 Task: Create a due date automation trigger when advanced on, 2 days after a card is due add basic not assigned to member @aryan at 11:00 AM.
Action: Mouse moved to (1042, 305)
Screenshot: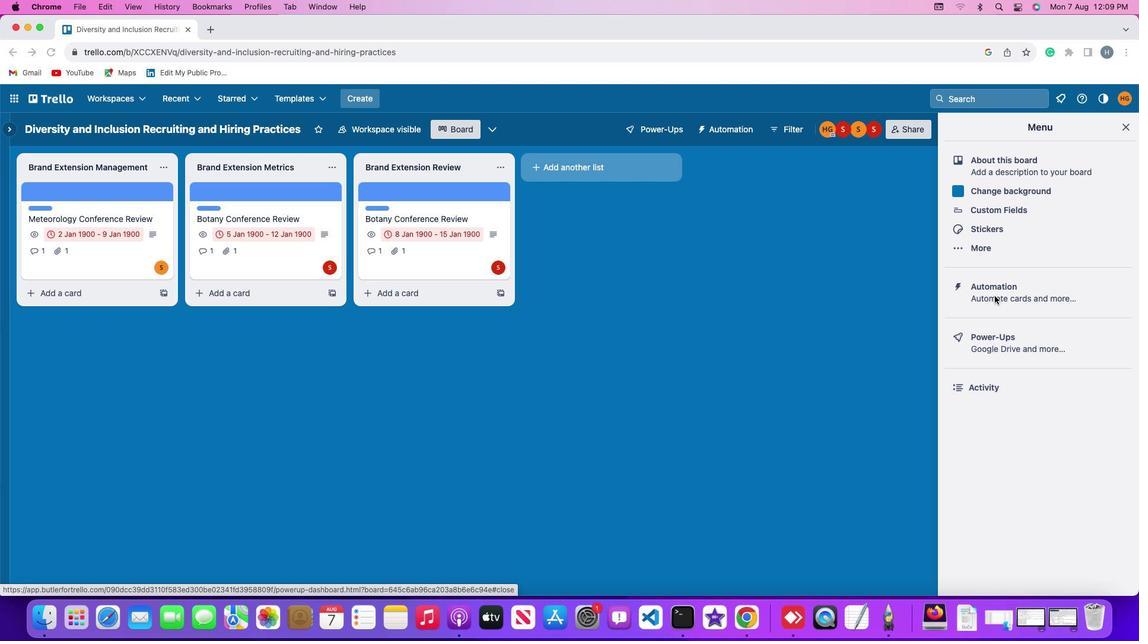 
Action: Mouse pressed left at (1042, 305)
Screenshot: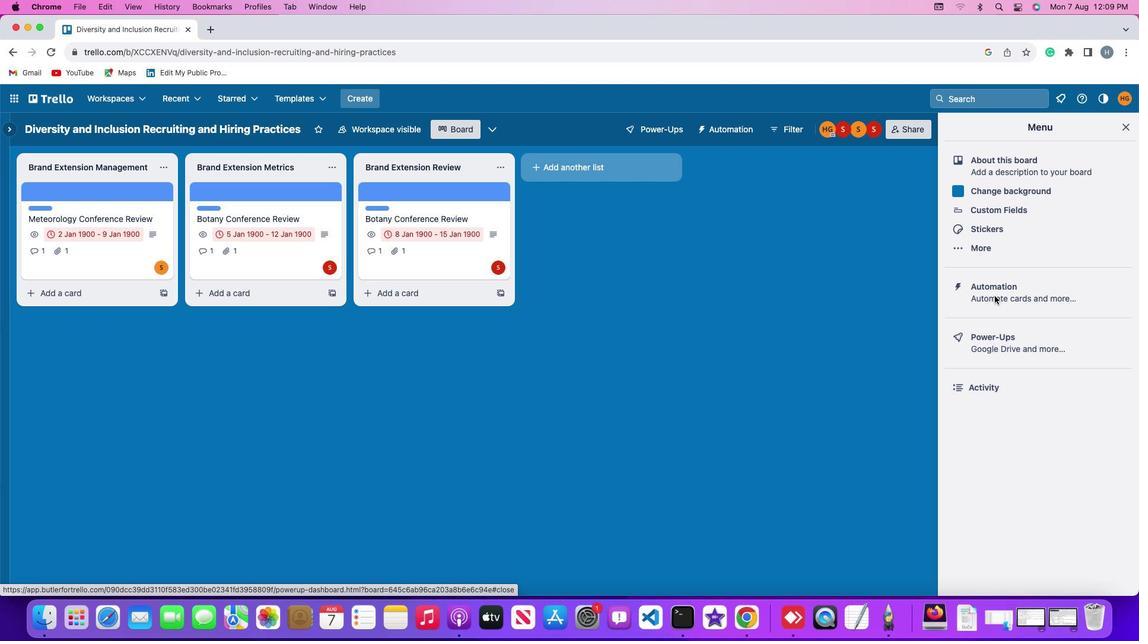
Action: Mouse pressed left at (1042, 305)
Screenshot: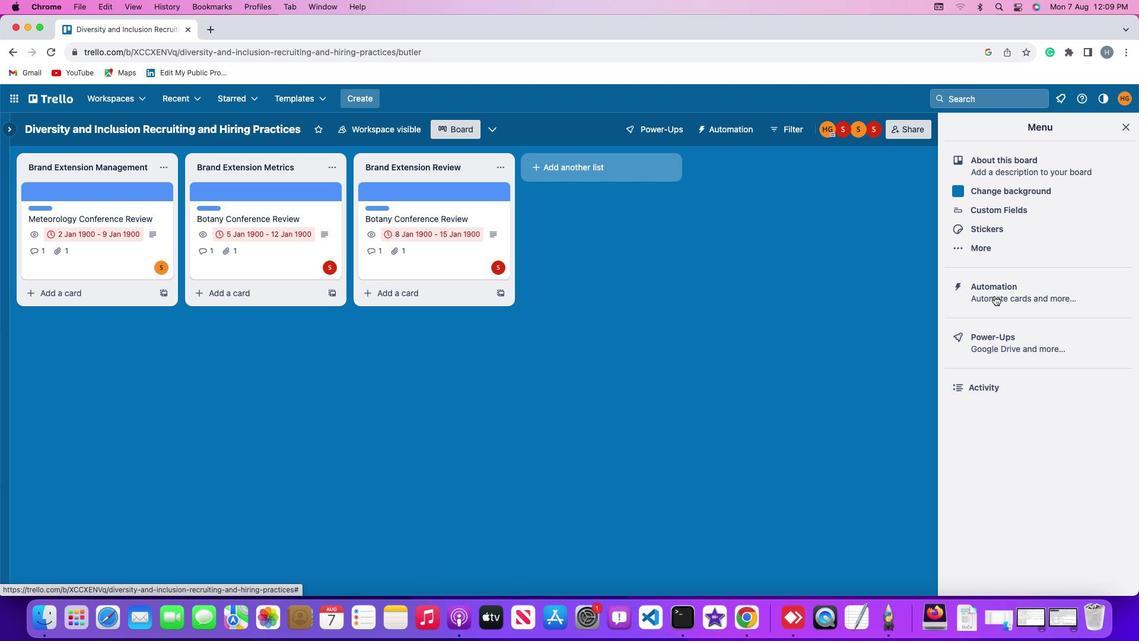 
Action: Mouse moved to (49, 291)
Screenshot: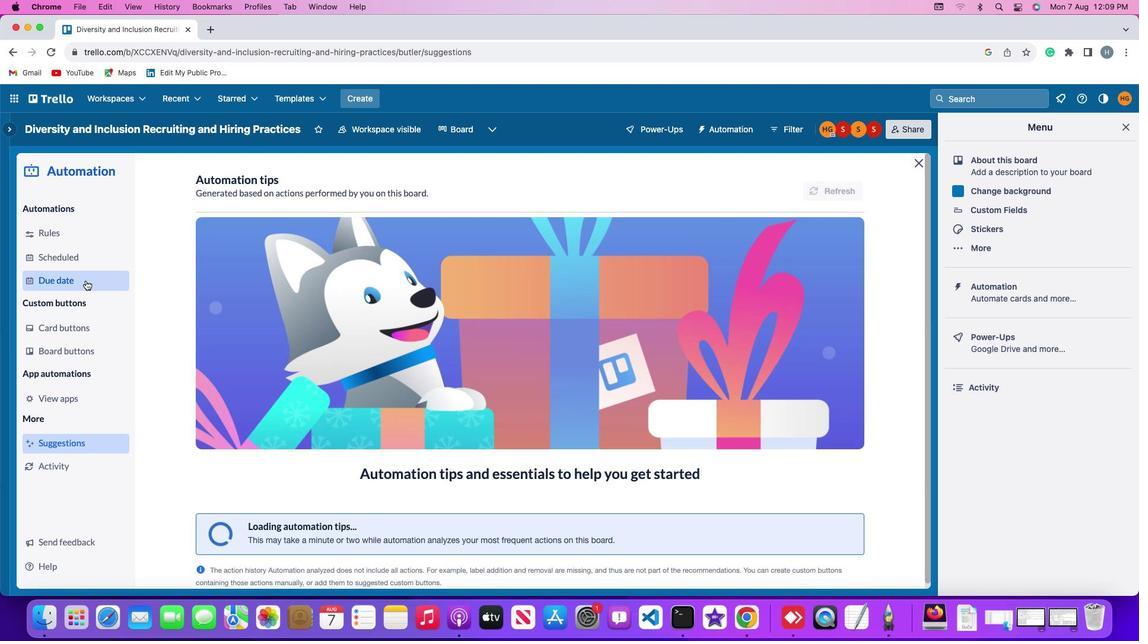 
Action: Mouse pressed left at (49, 291)
Screenshot: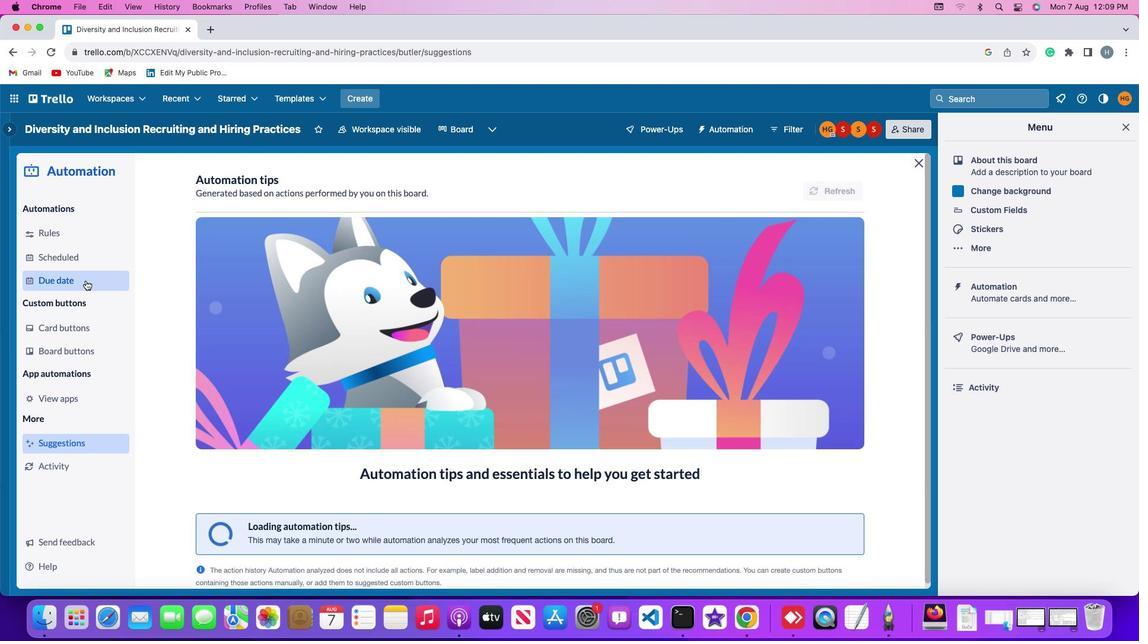 
Action: Mouse moved to (822, 197)
Screenshot: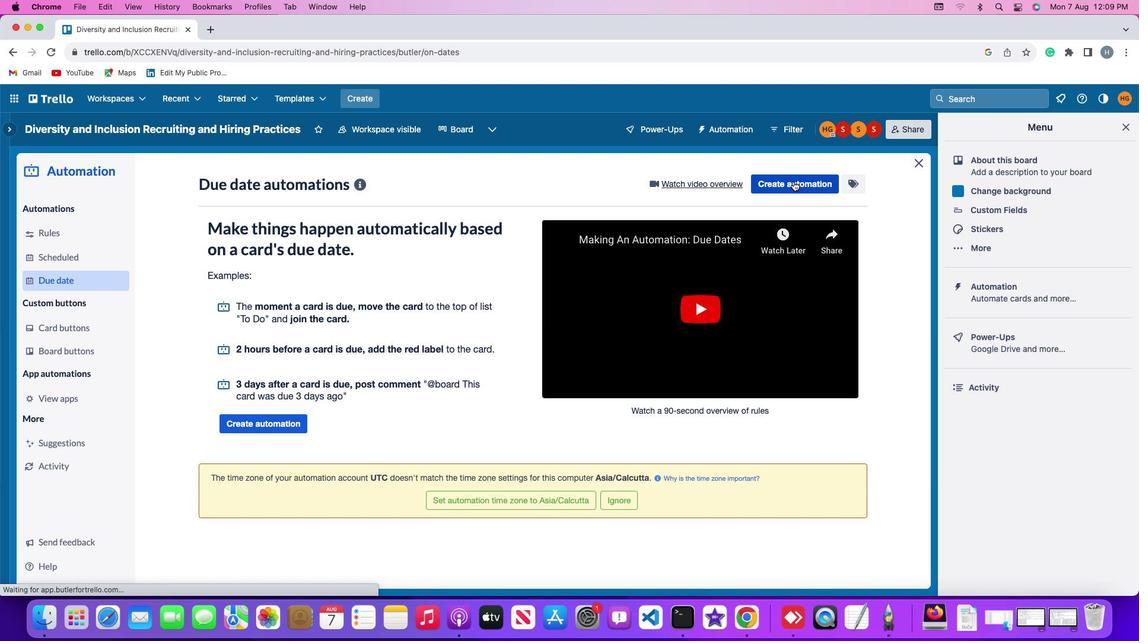 
Action: Mouse pressed left at (822, 197)
Screenshot: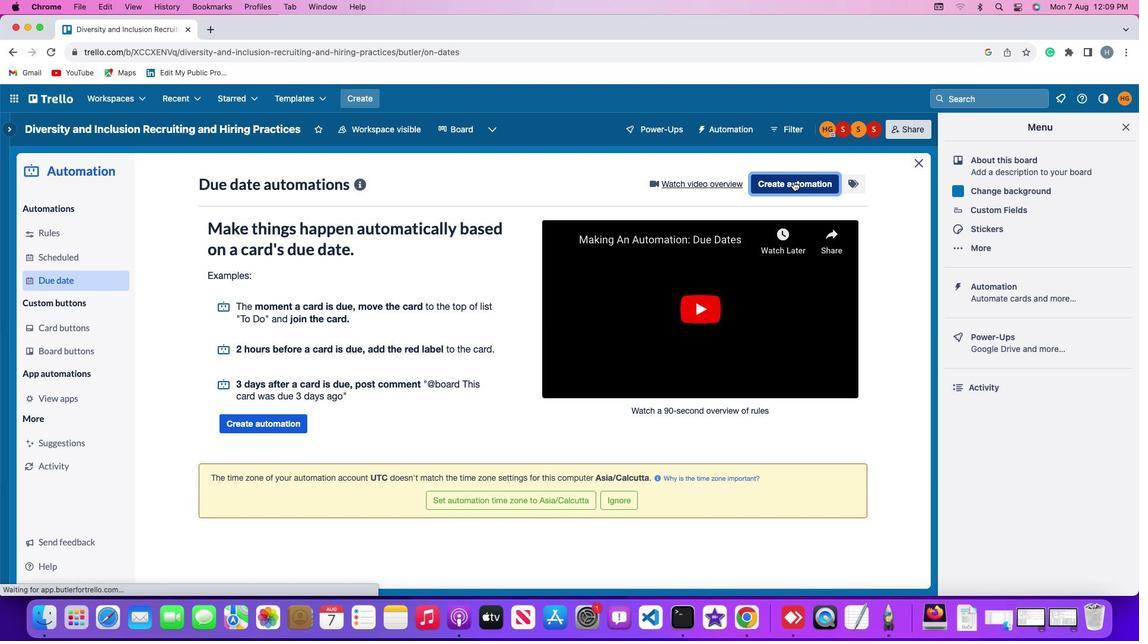 
Action: Mouse moved to (538, 306)
Screenshot: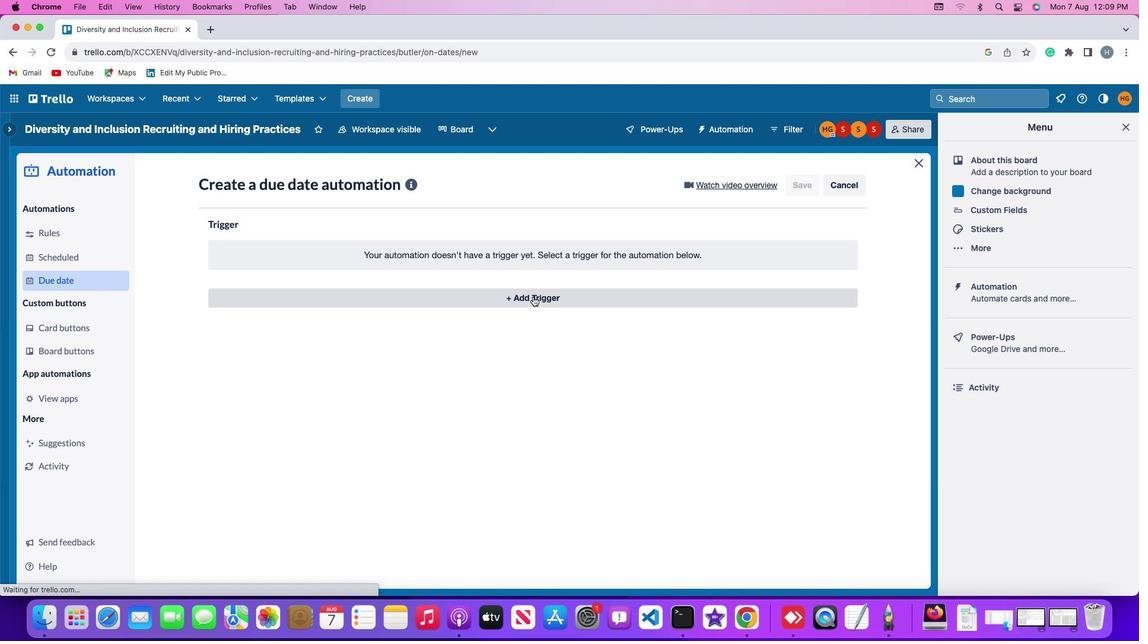 
Action: Mouse pressed left at (538, 306)
Screenshot: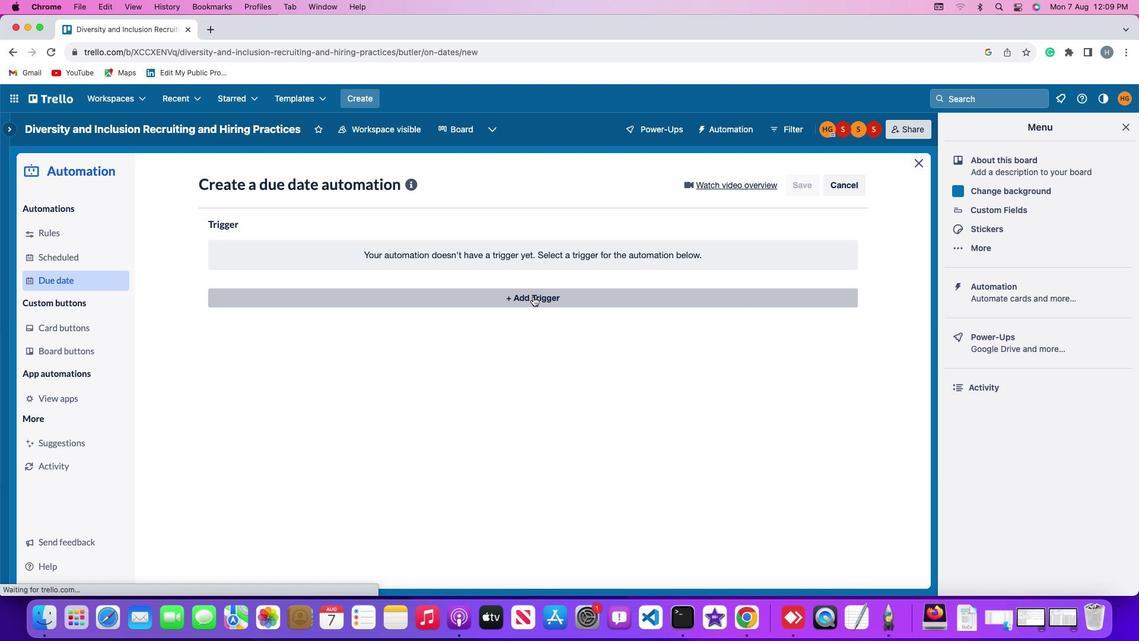
Action: Mouse moved to (207, 481)
Screenshot: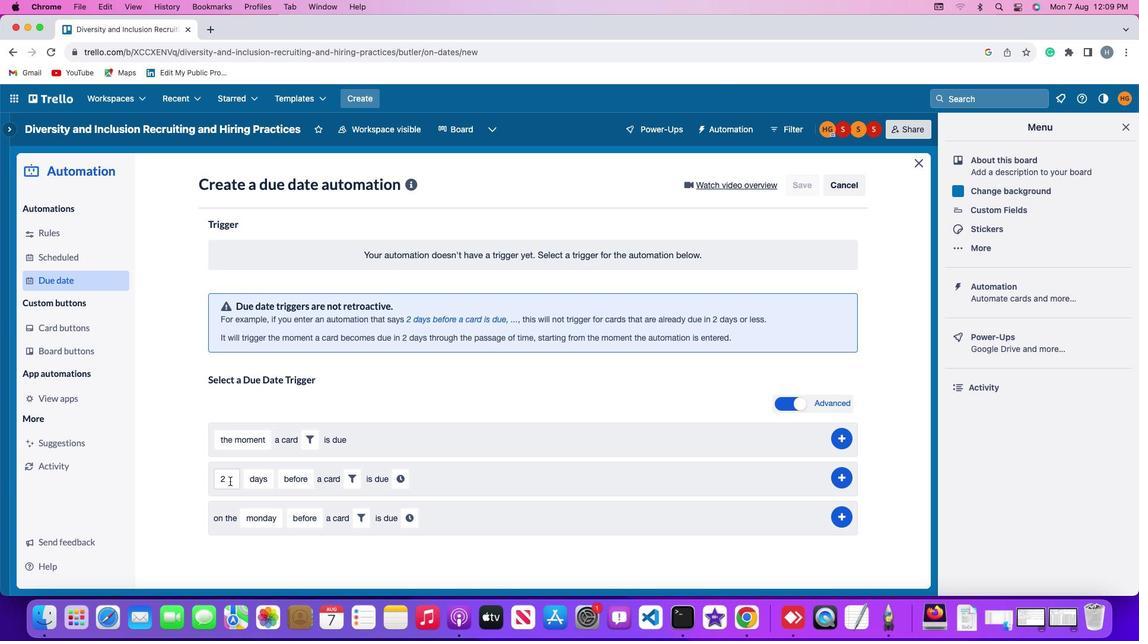 
Action: Mouse pressed left at (207, 481)
Screenshot: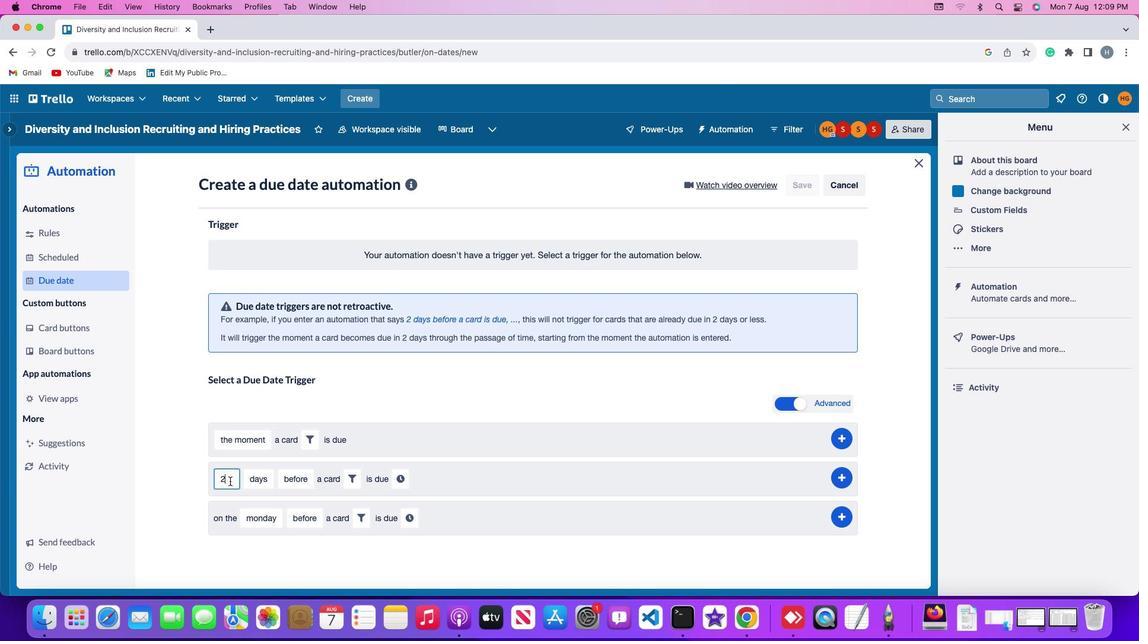 
Action: Key pressed Key.backspace'2'
Screenshot: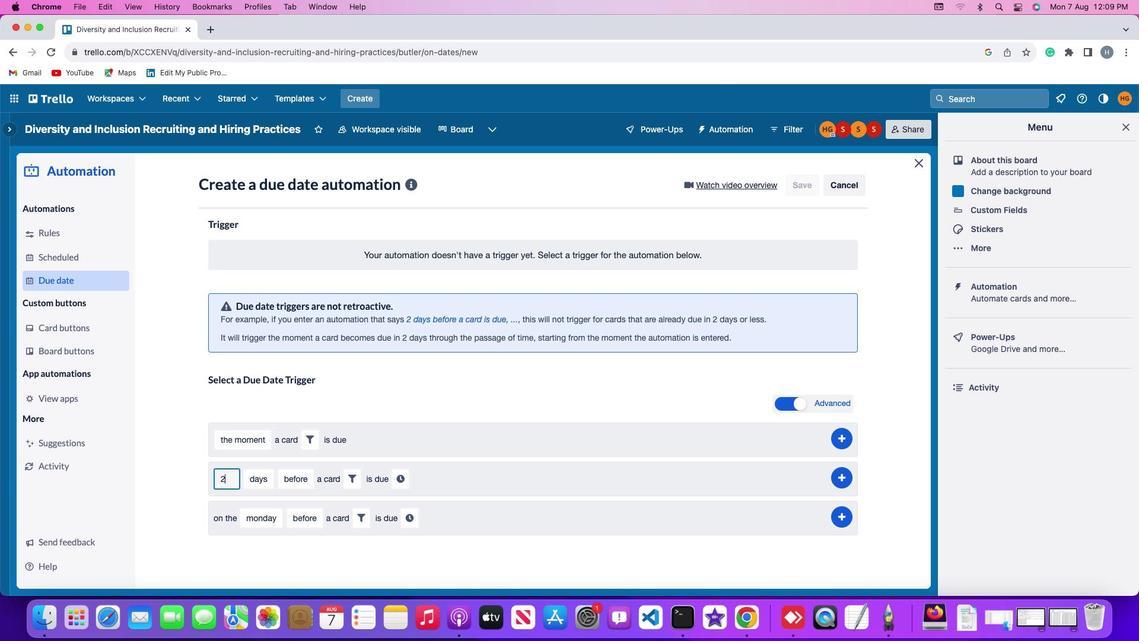 
Action: Mouse moved to (239, 482)
Screenshot: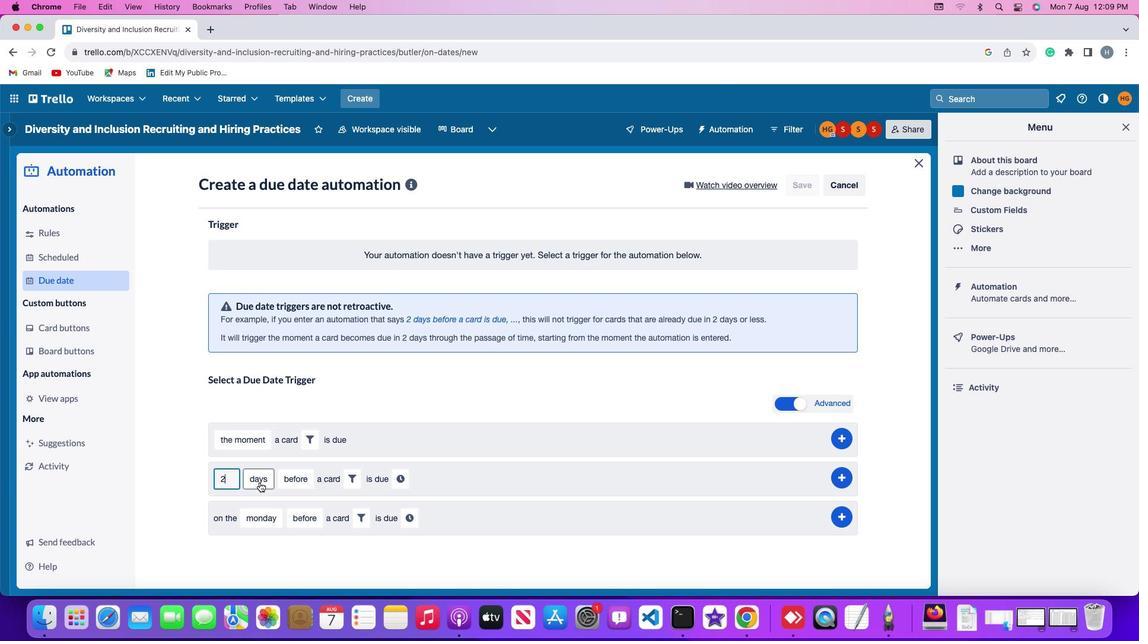 
Action: Mouse pressed left at (239, 482)
Screenshot: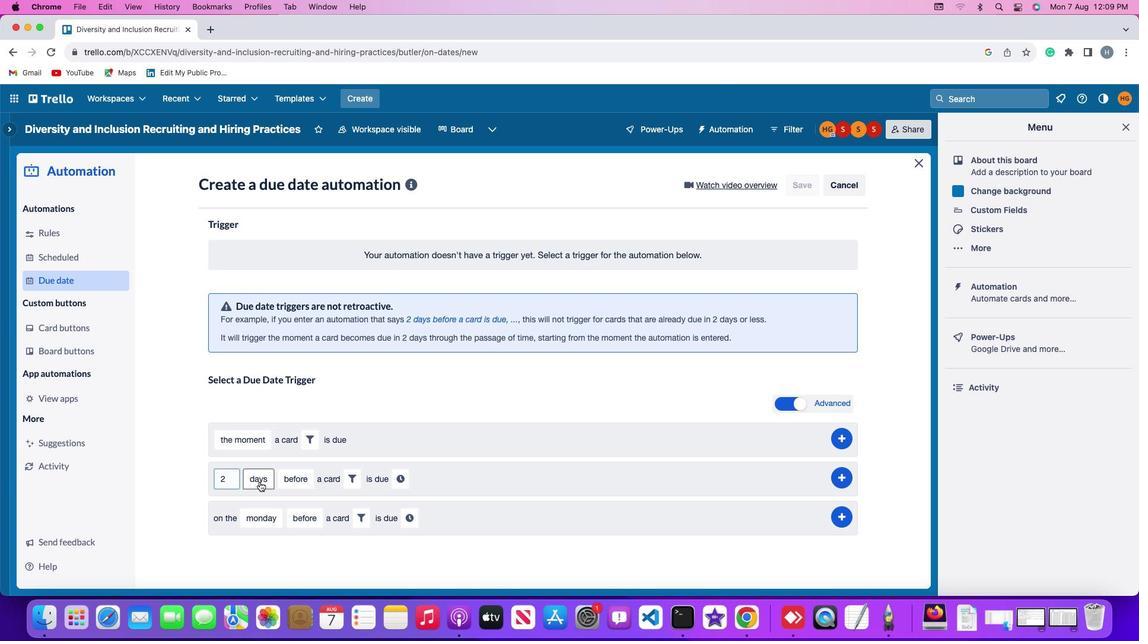 
Action: Mouse moved to (248, 497)
Screenshot: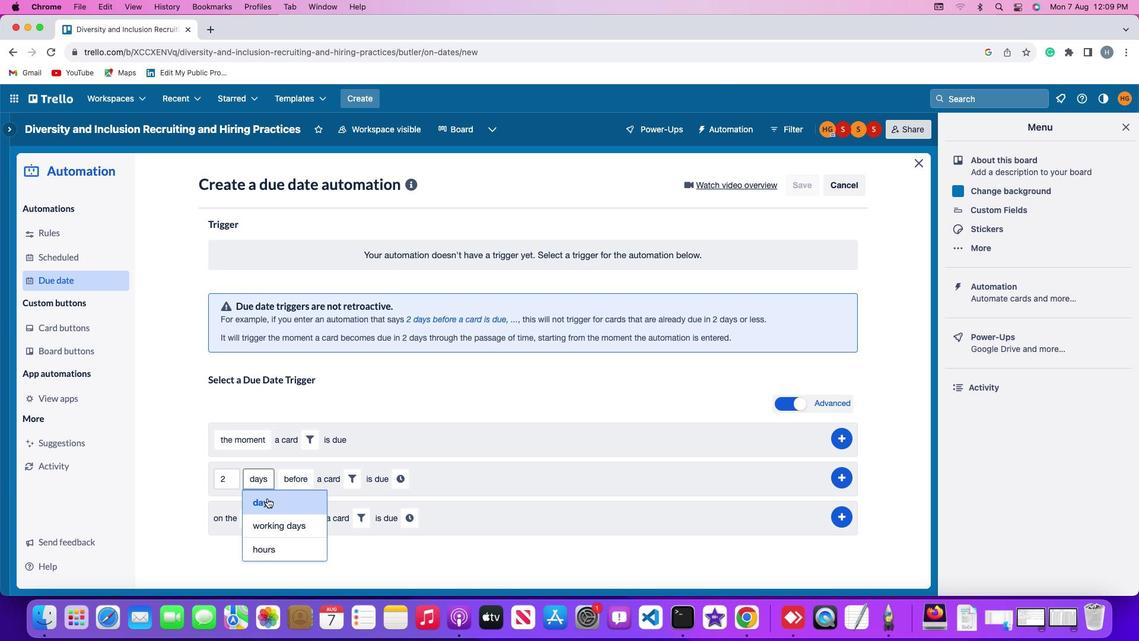 
Action: Mouse pressed left at (248, 497)
Screenshot: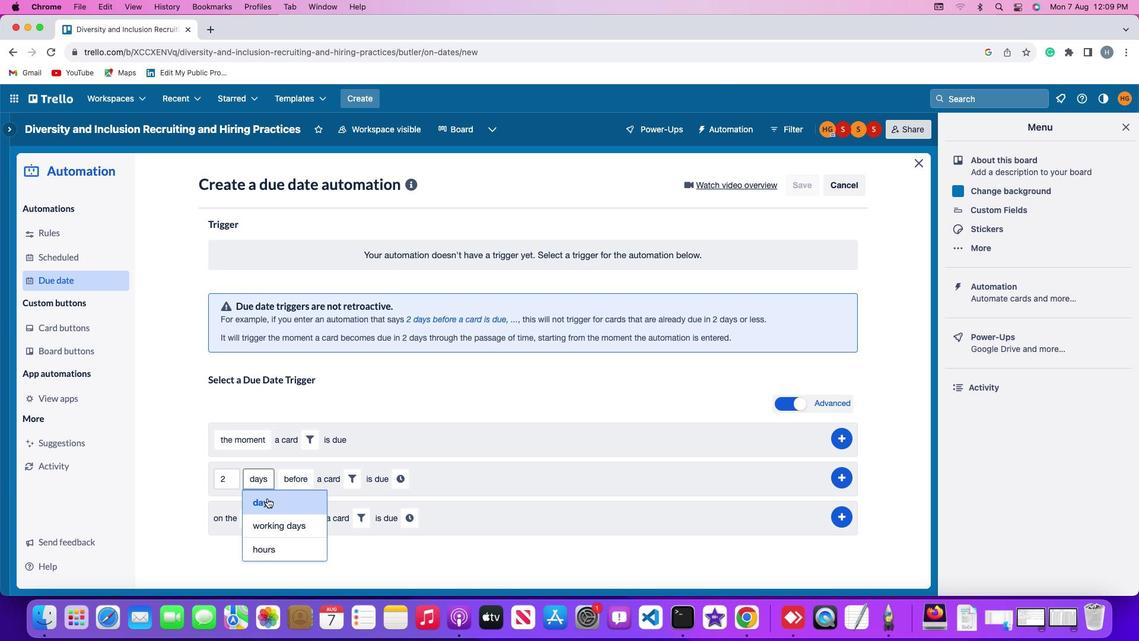 
Action: Mouse moved to (273, 481)
Screenshot: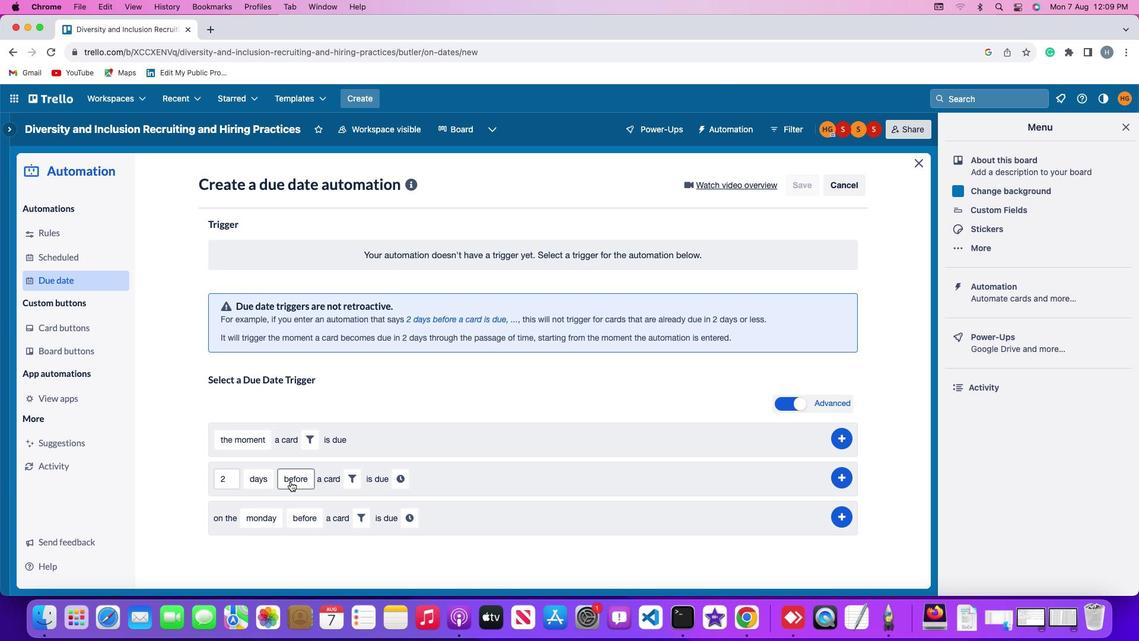 
Action: Mouse pressed left at (273, 481)
Screenshot: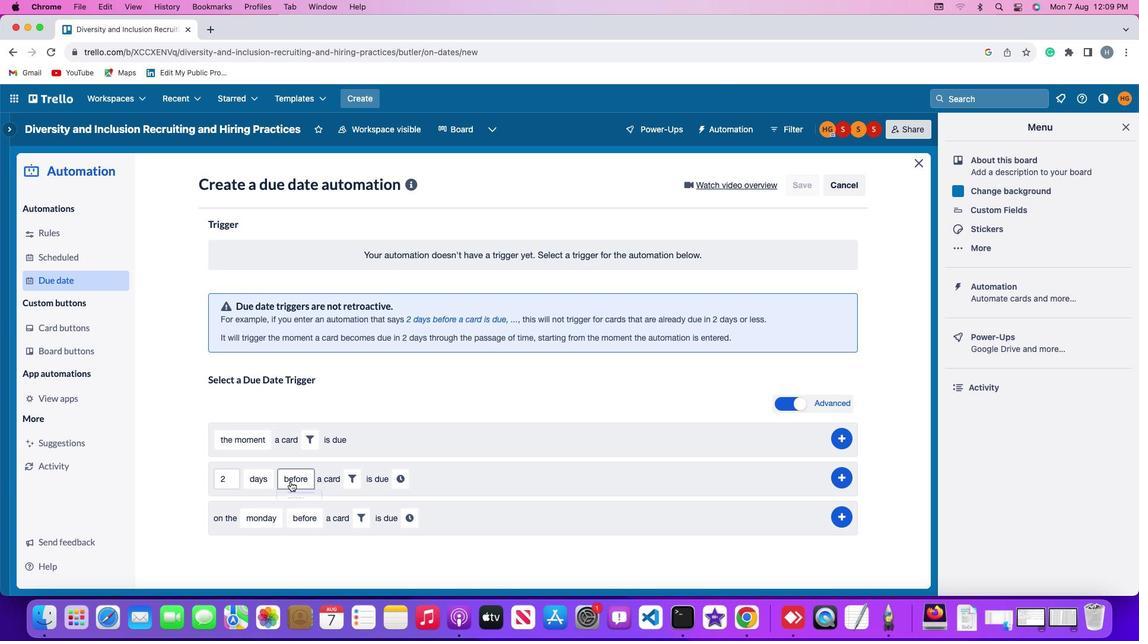 
Action: Mouse moved to (284, 521)
Screenshot: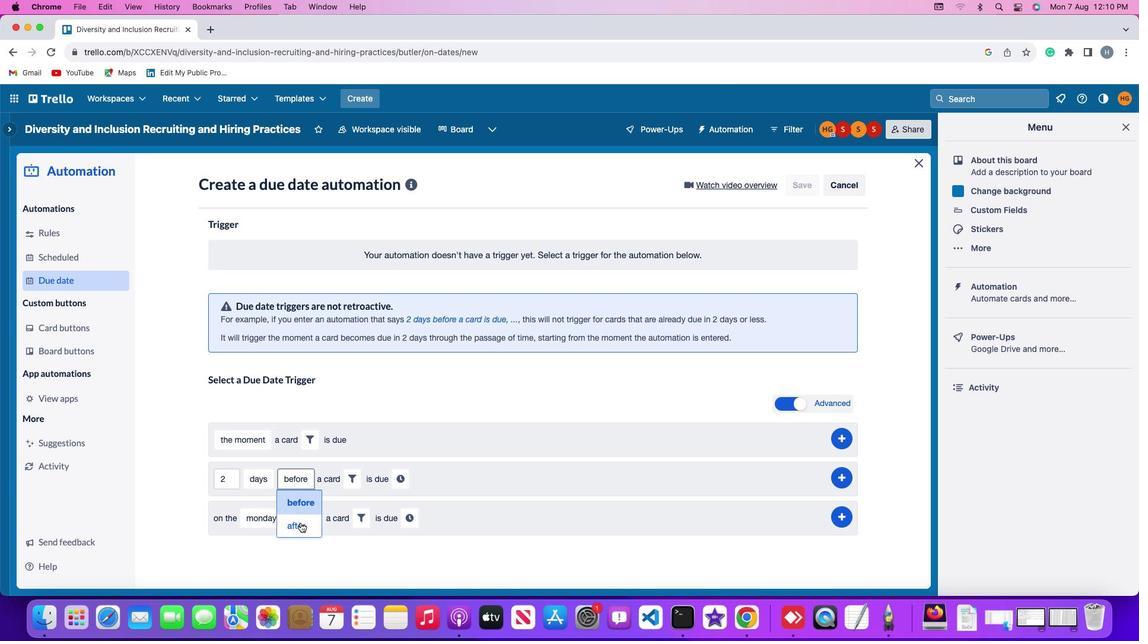 
Action: Mouse pressed left at (284, 521)
Screenshot: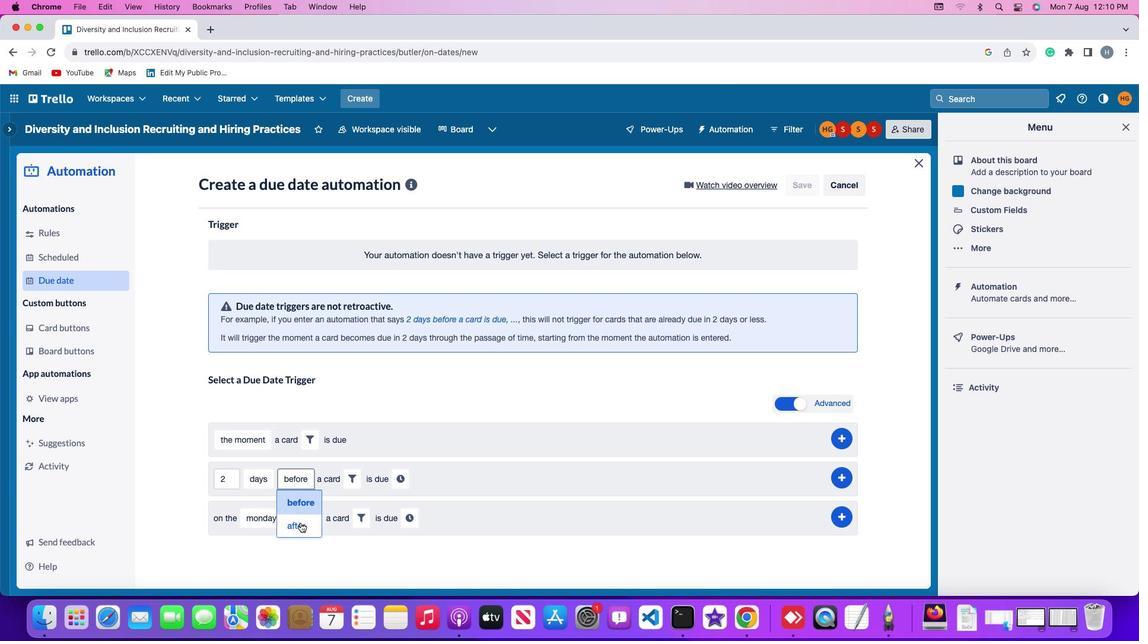 
Action: Mouse moved to (337, 475)
Screenshot: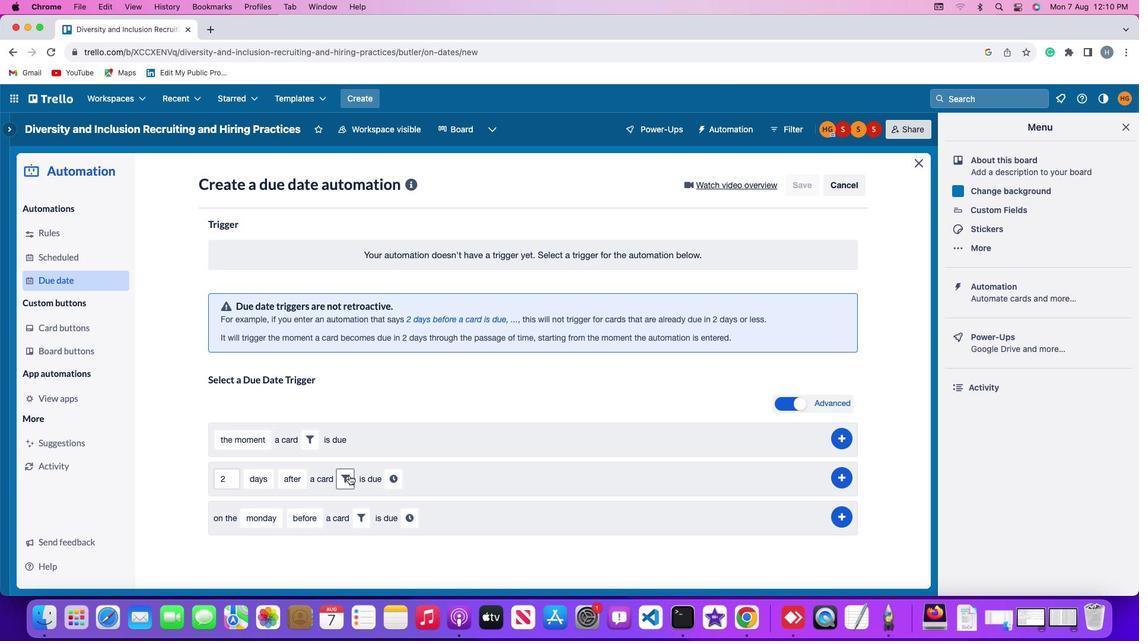 
Action: Mouse pressed left at (337, 475)
Screenshot: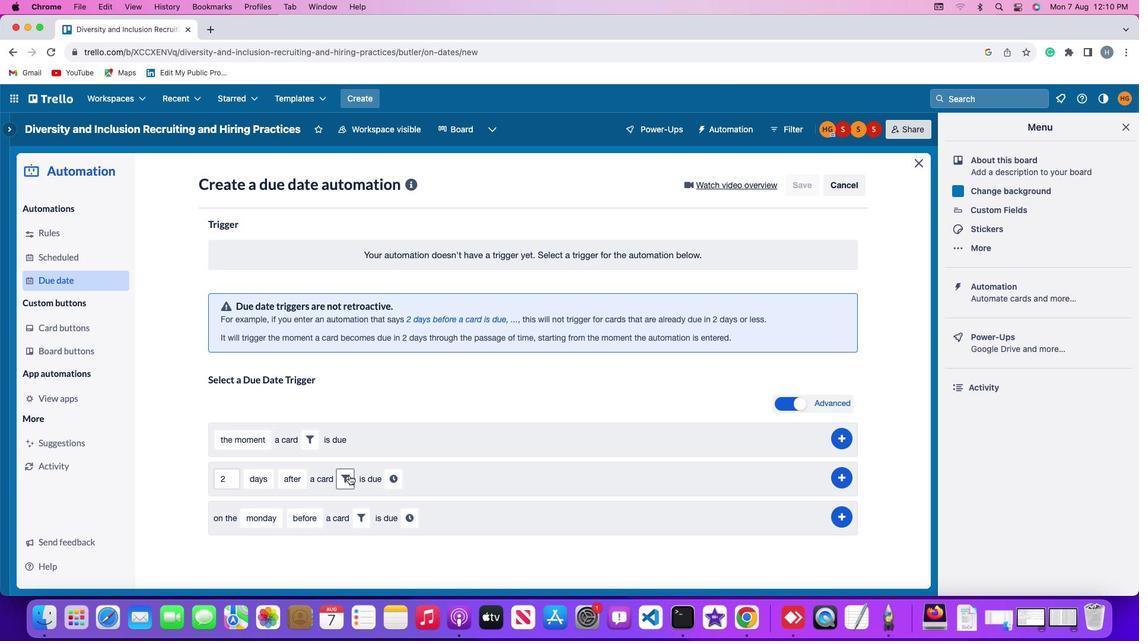 
Action: Mouse moved to (348, 522)
Screenshot: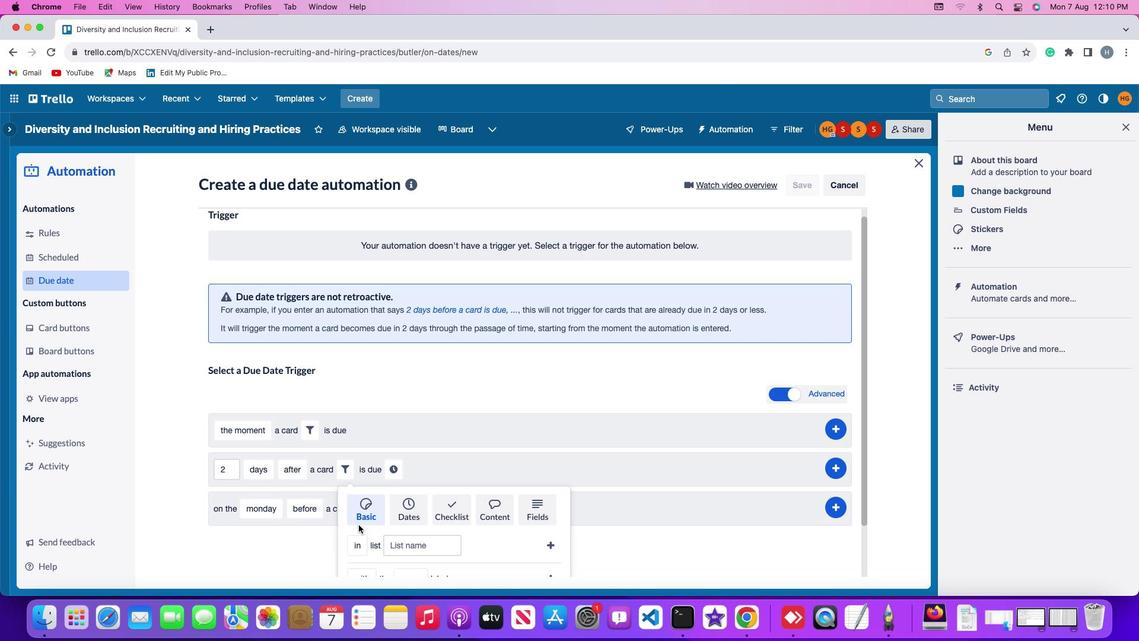 
Action: Mouse scrolled (348, 522) with delta (-43, 24)
Screenshot: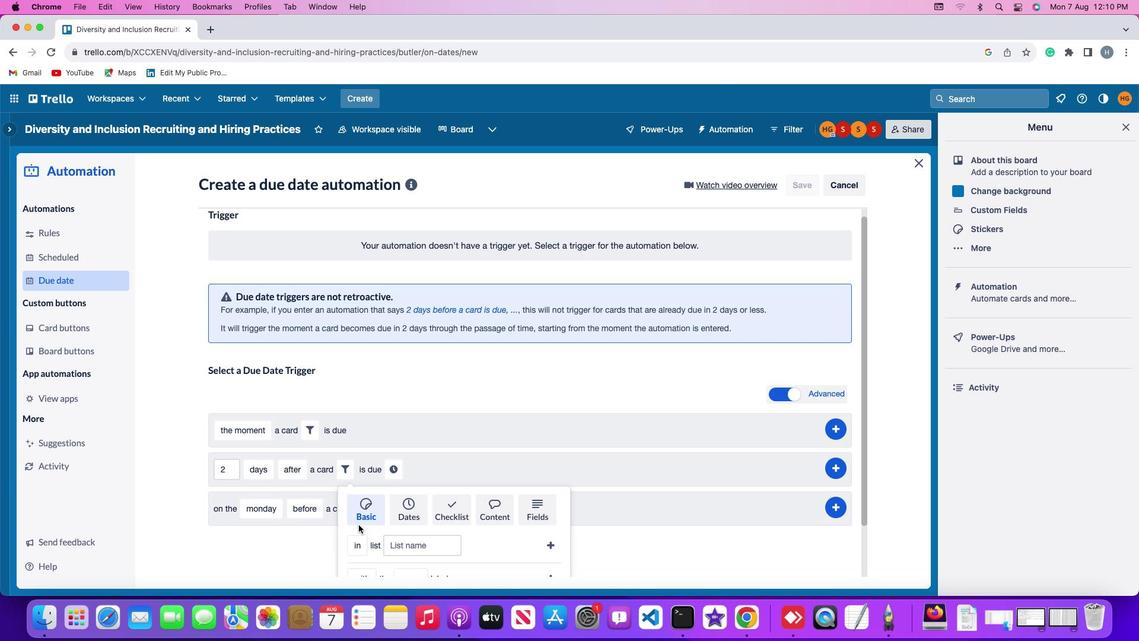 
Action: Mouse scrolled (348, 522) with delta (-43, 24)
Screenshot: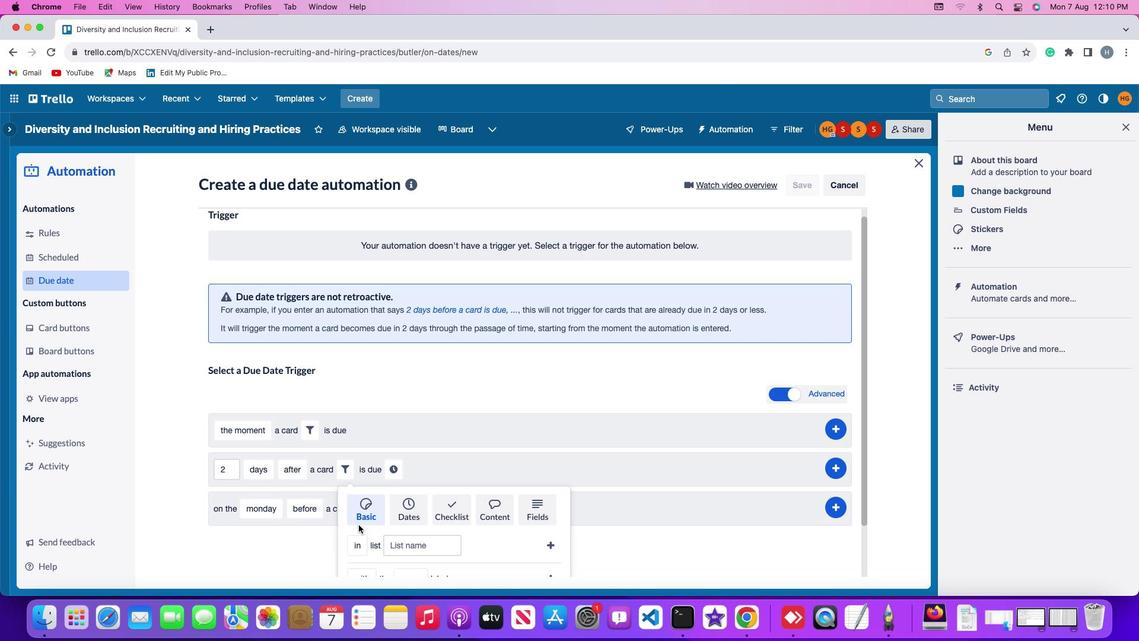 
Action: Mouse scrolled (348, 522) with delta (-43, 23)
Screenshot: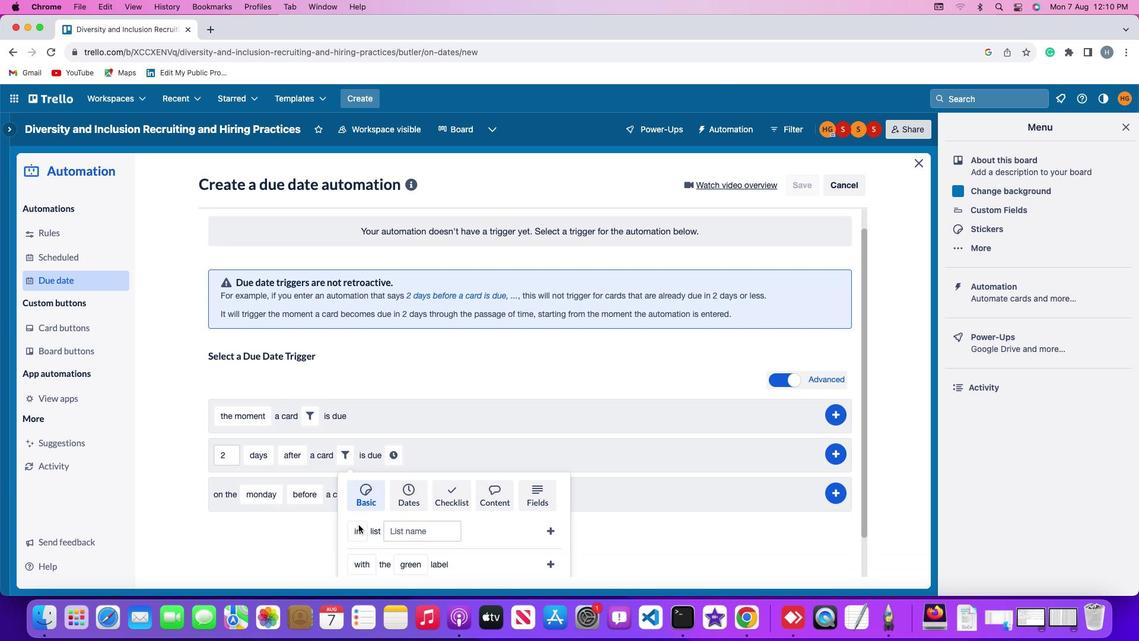 
Action: Mouse scrolled (348, 522) with delta (-43, 22)
Screenshot: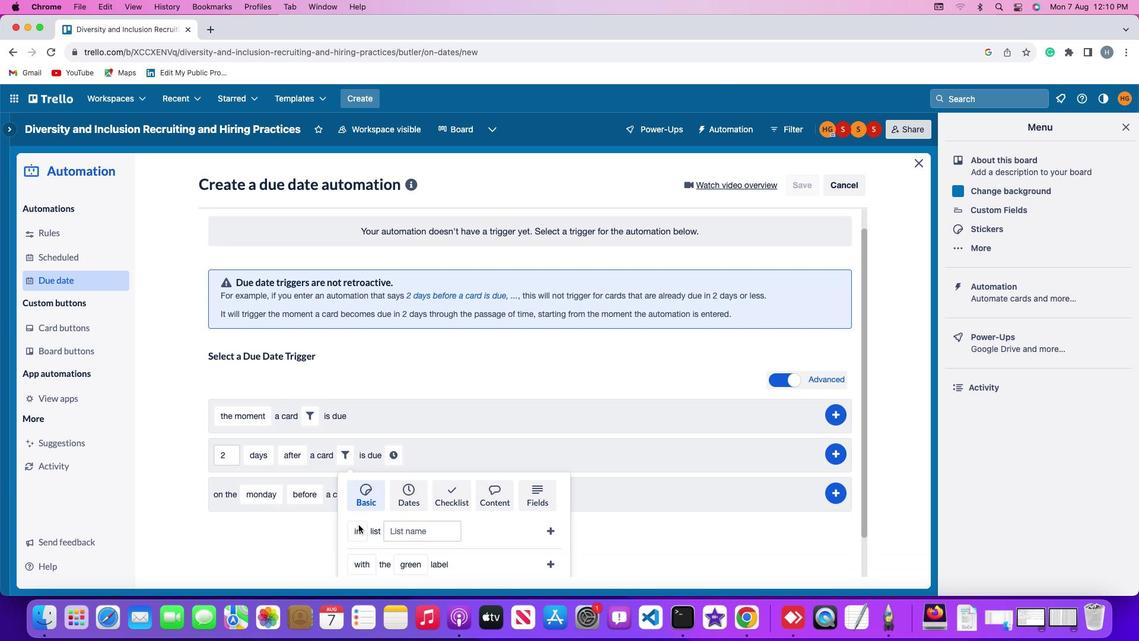 
Action: Mouse scrolled (348, 522) with delta (-43, 21)
Screenshot: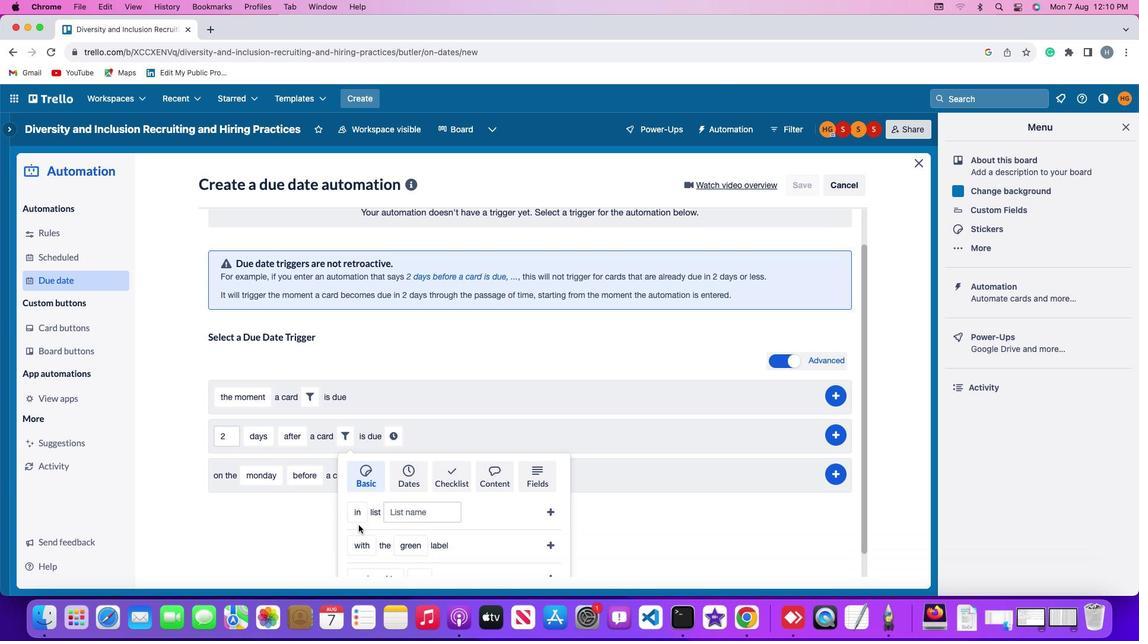 
Action: Mouse scrolled (348, 522) with delta (-43, 21)
Screenshot: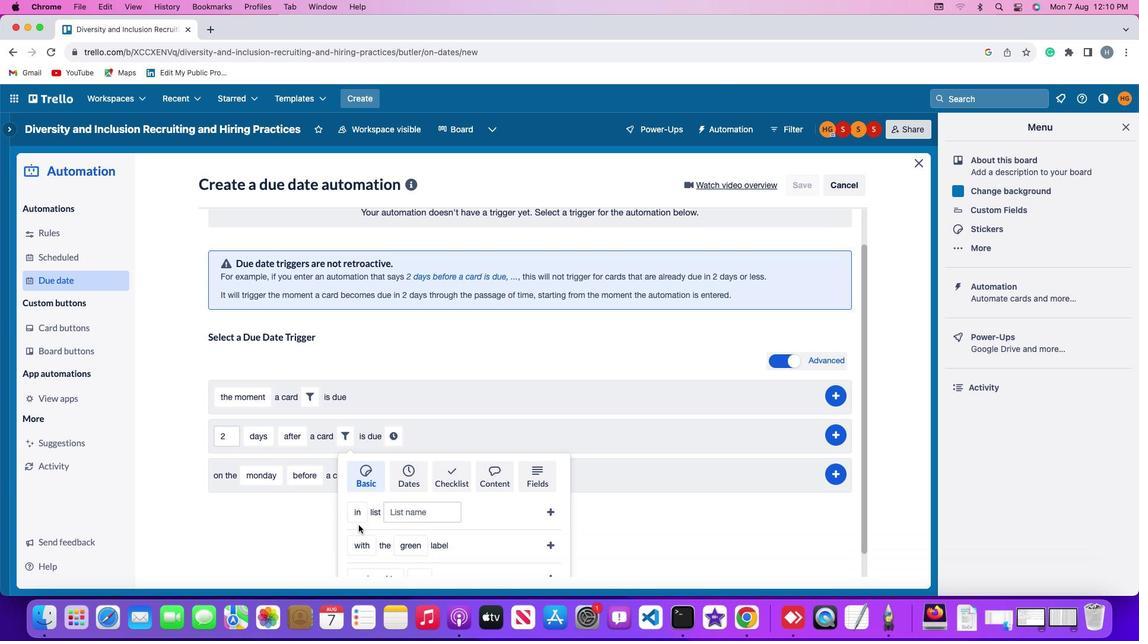 
Action: Mouse scrolled (348, 522) with delta (-43, 21)
Screenshot: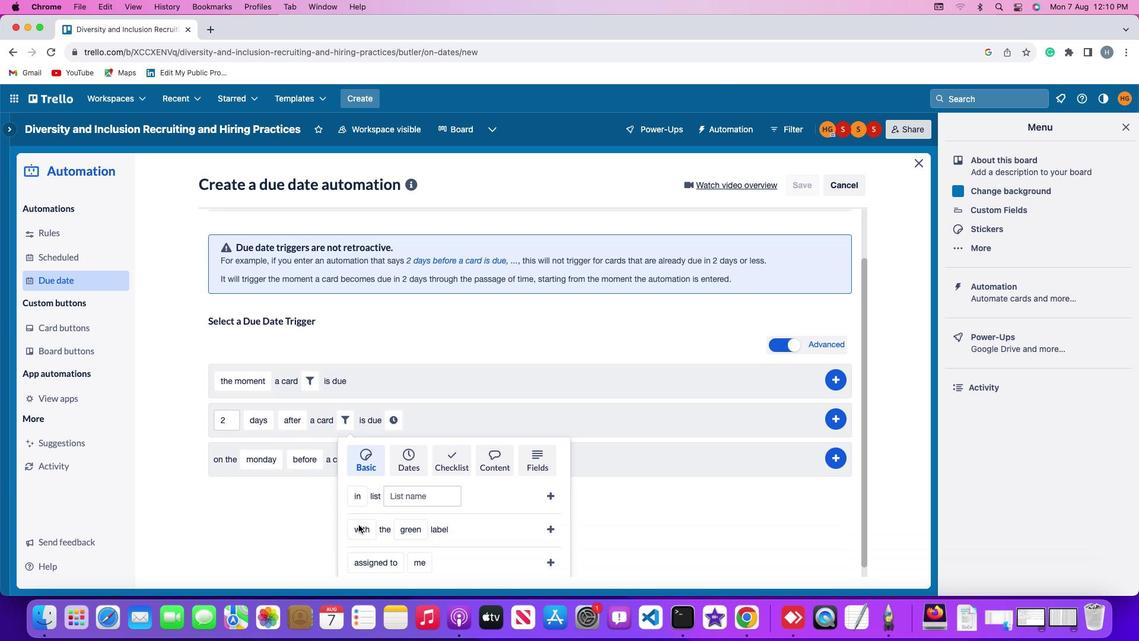 
Action: Mouse moved to (356, 550)
Screenshot: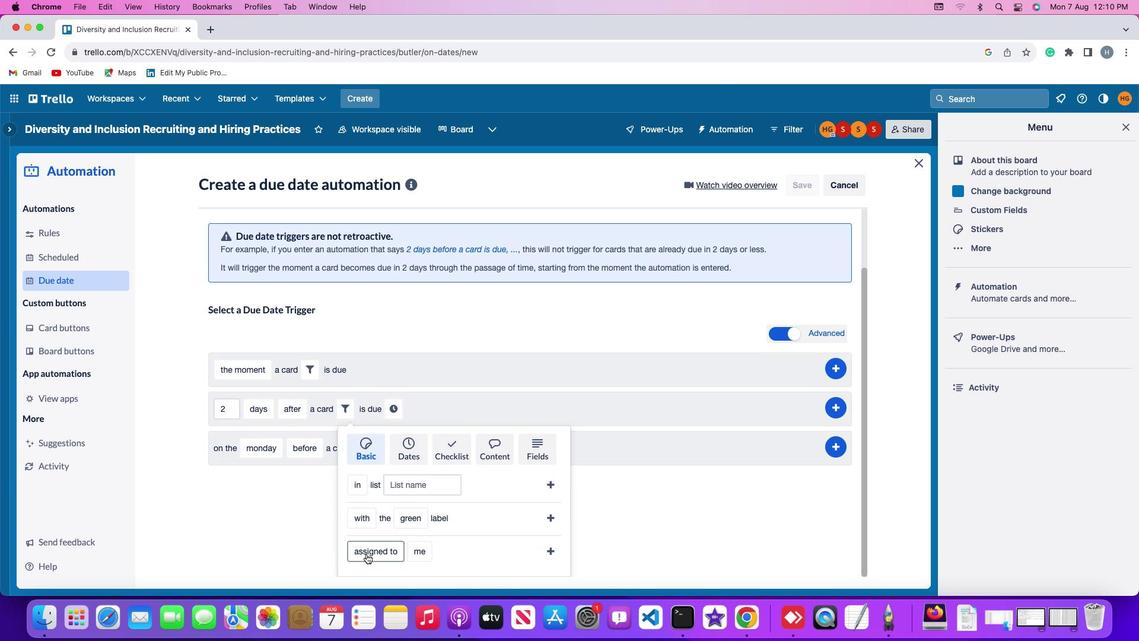 
Action: Mouse pressed left at (356, 550)
Screenshot: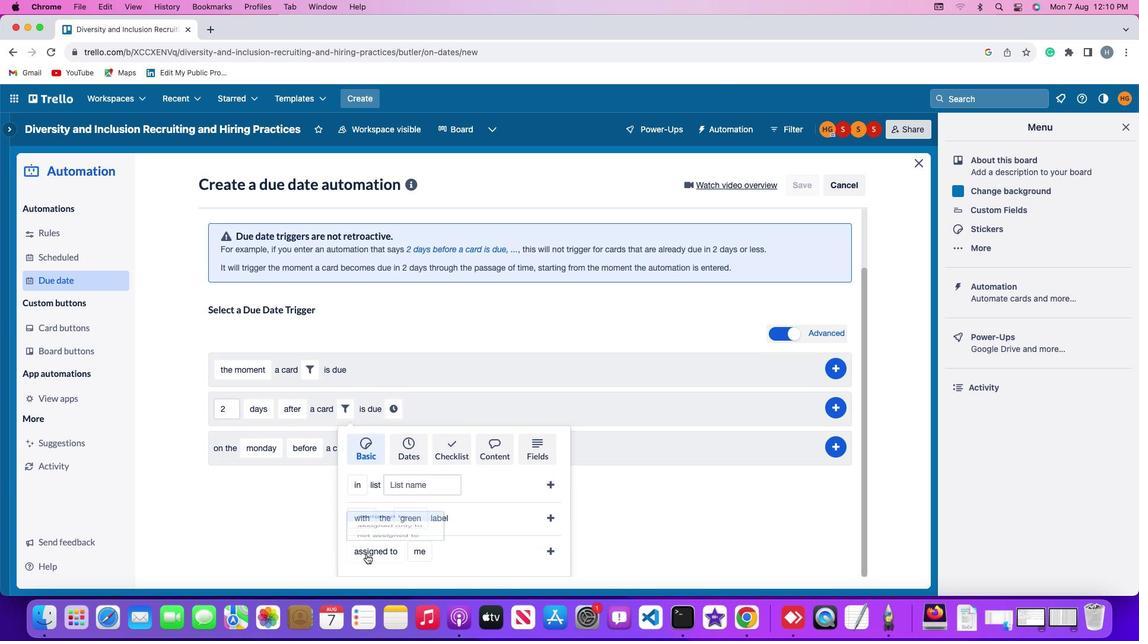 
Action: Mouse moved to (366, 527)
Screenshot: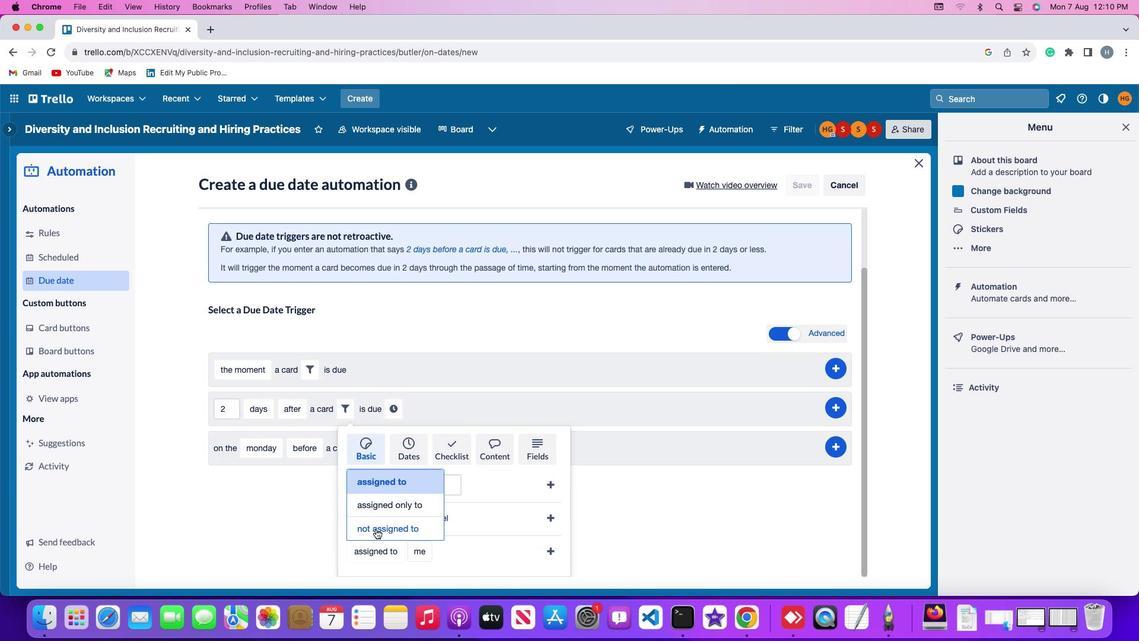 
Action: Mouse pressed left at (366, 527)
Screenshot: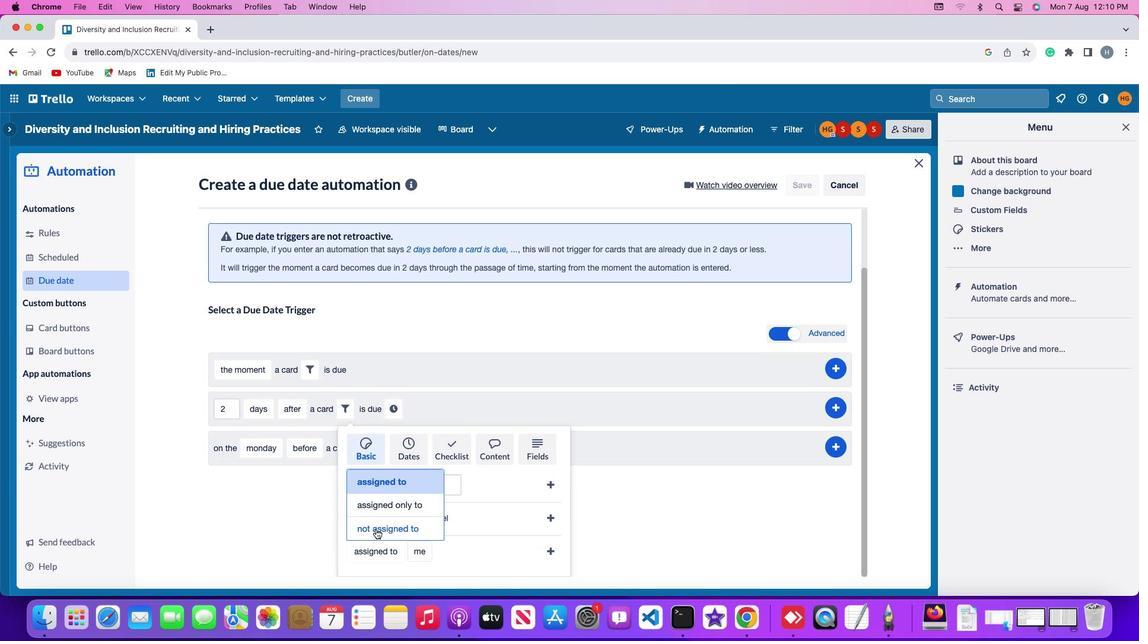 
Action: Mouse moved to (427, 548)
Screenshot: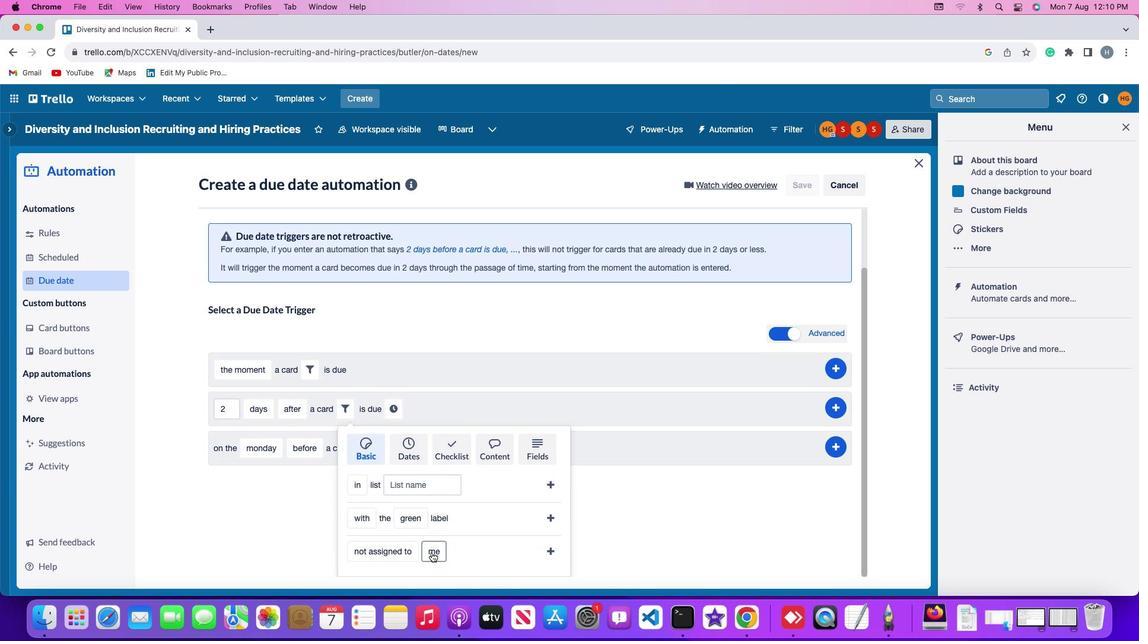 
Action: Mouse pressed left at (427, 548)
Screenshot: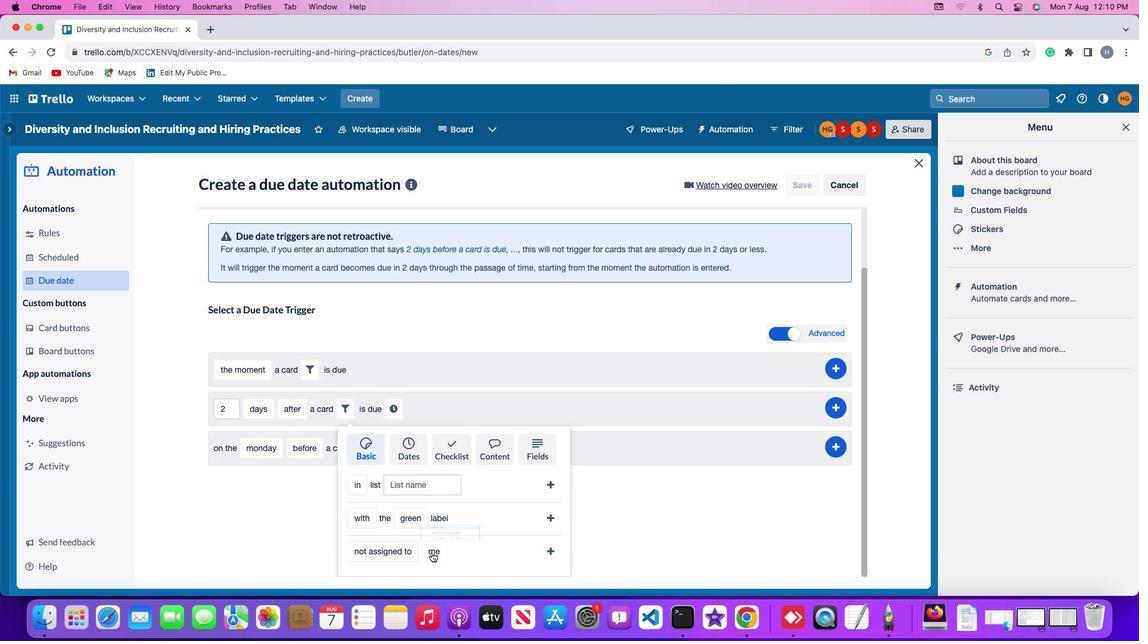 
Action: Mouse moved to (452, 528)
Screenshot: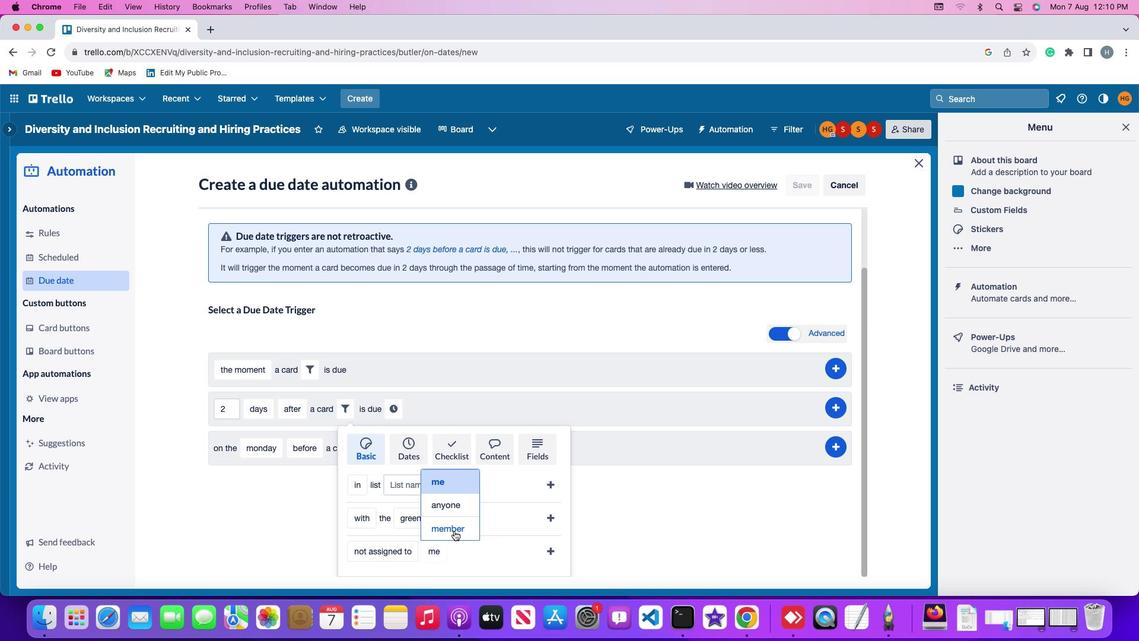 
Action: Mouse pressed left at (452, 528)
Screenshot: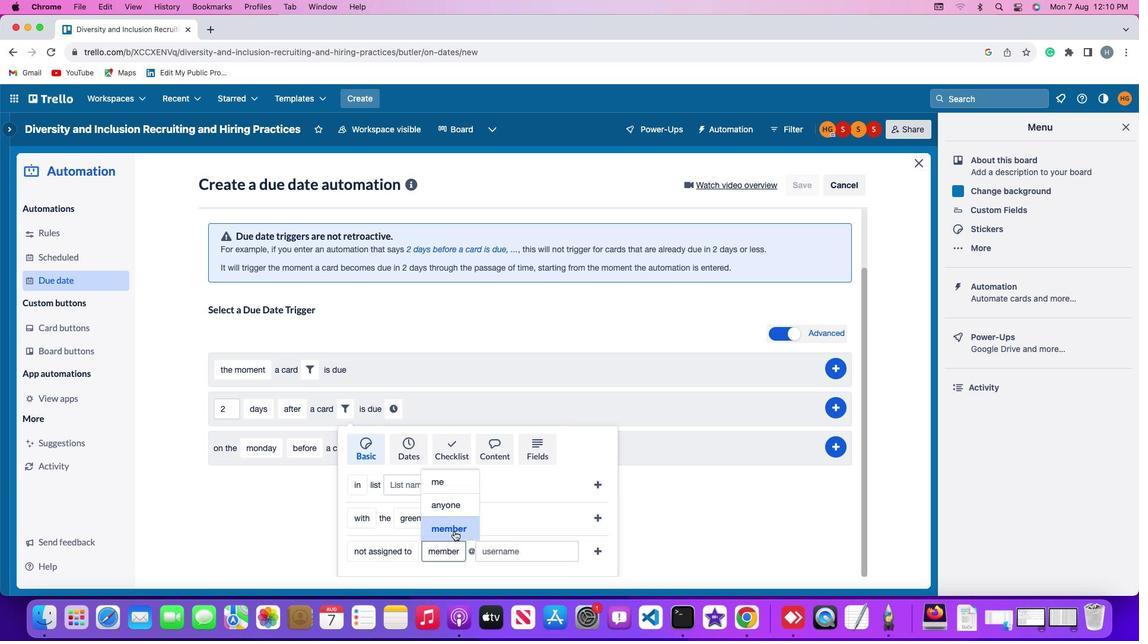 
Action: Mouse moved to (499, 546)
Screenshot: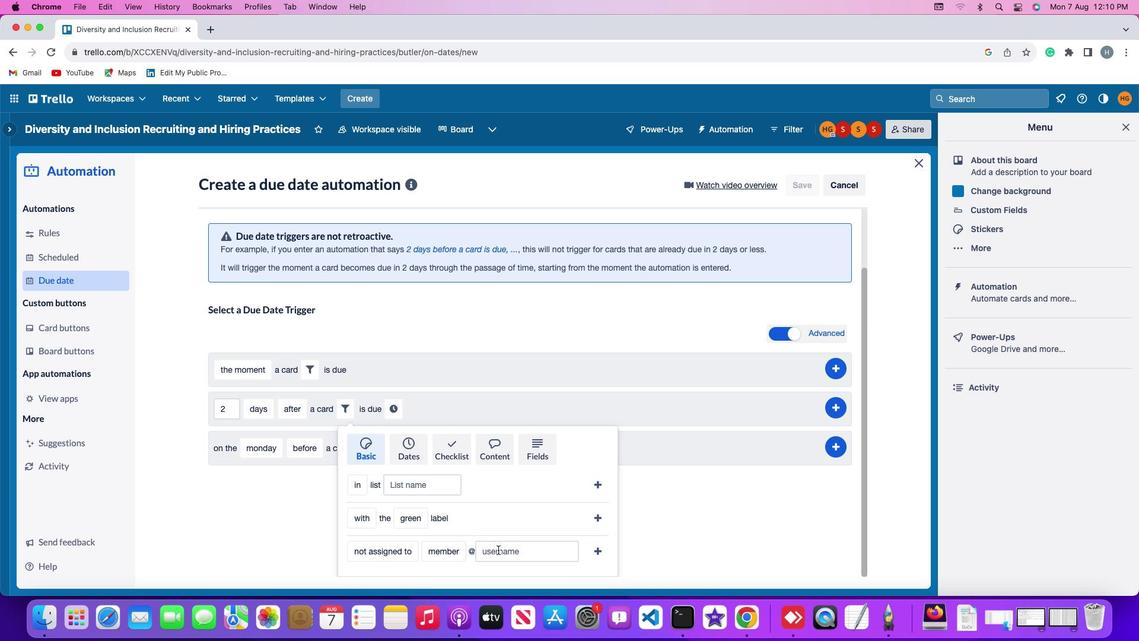 
Action: Mouse pressed left at (499, 546)
Screenshot: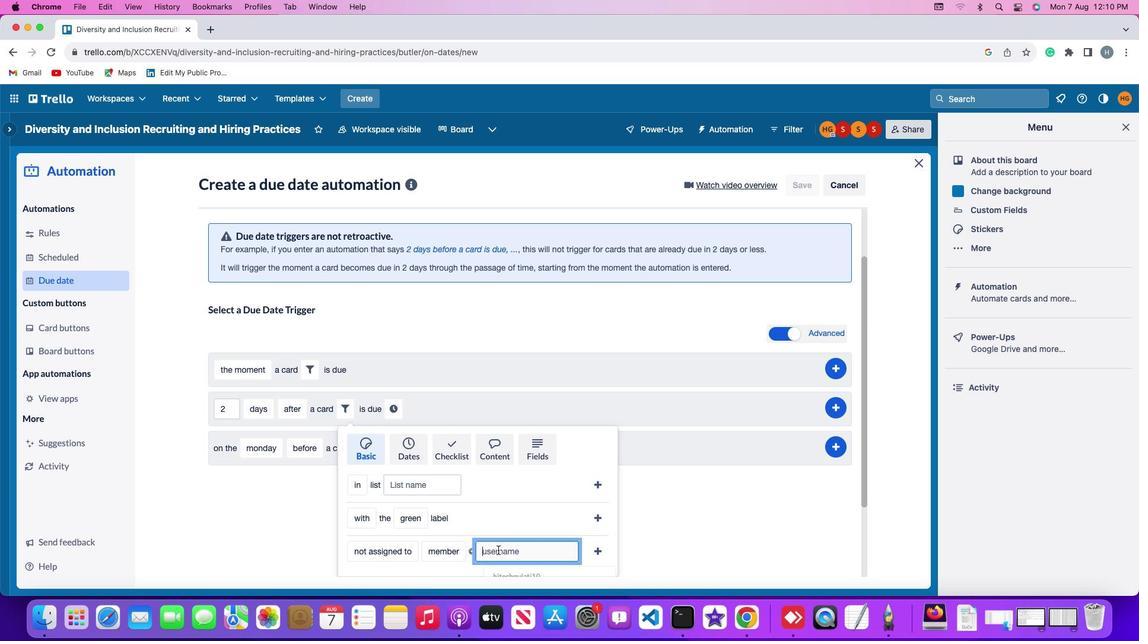 
Action: Key pressed 'a''r''y''a''n'
Screenshot: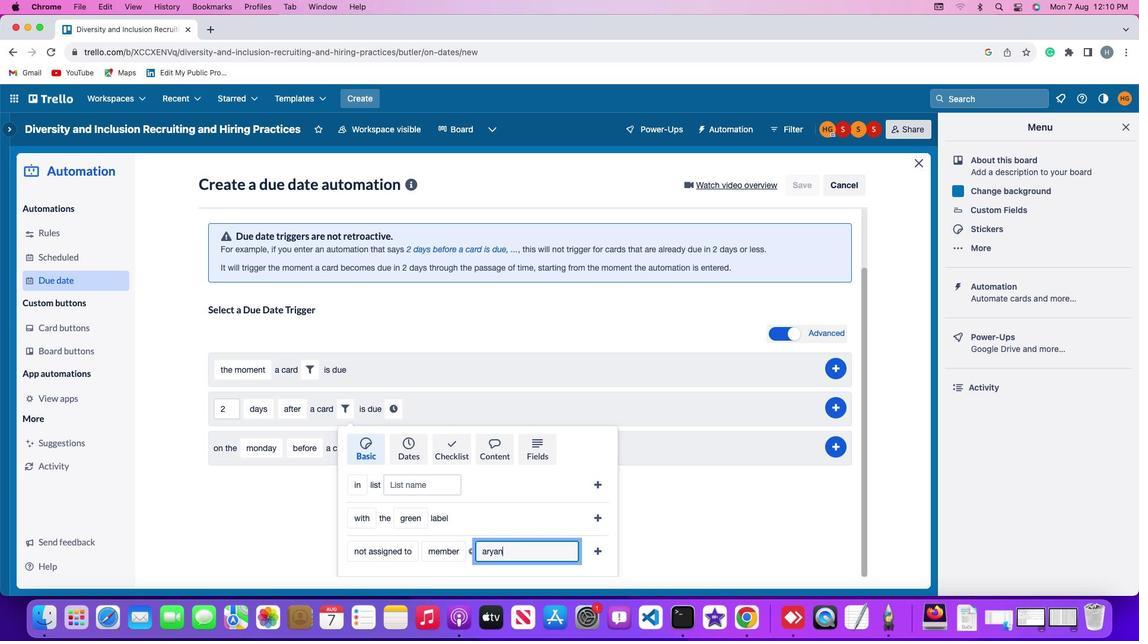 
Action: Mouse moved to (611, 547)
Screenshot: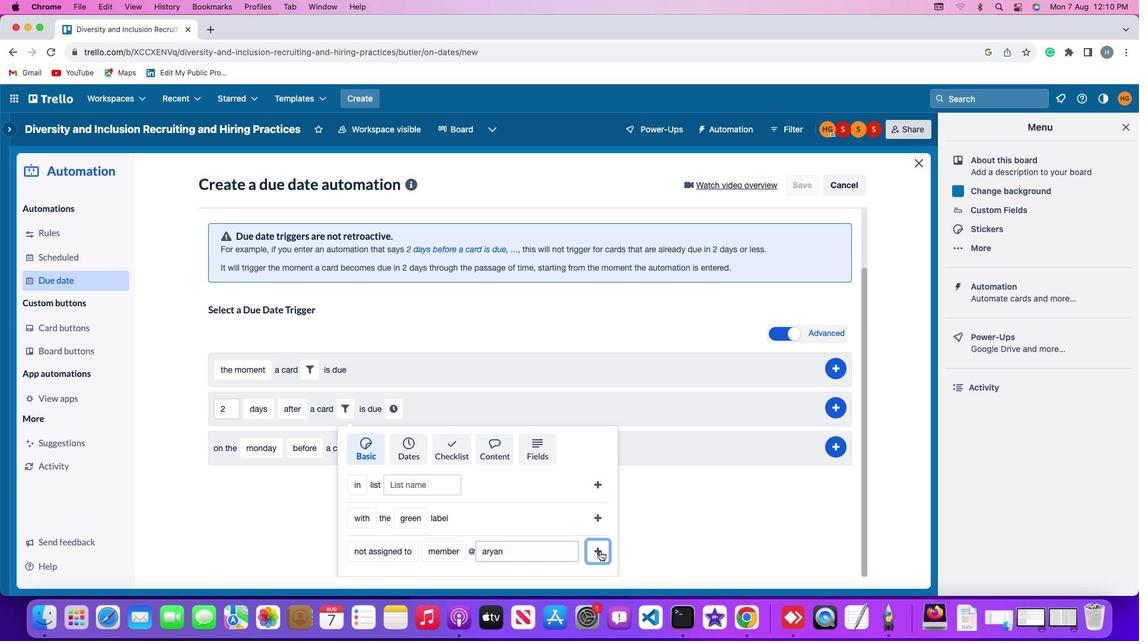 
Action: Mouse pressed left at (611, 547)
Screenshot: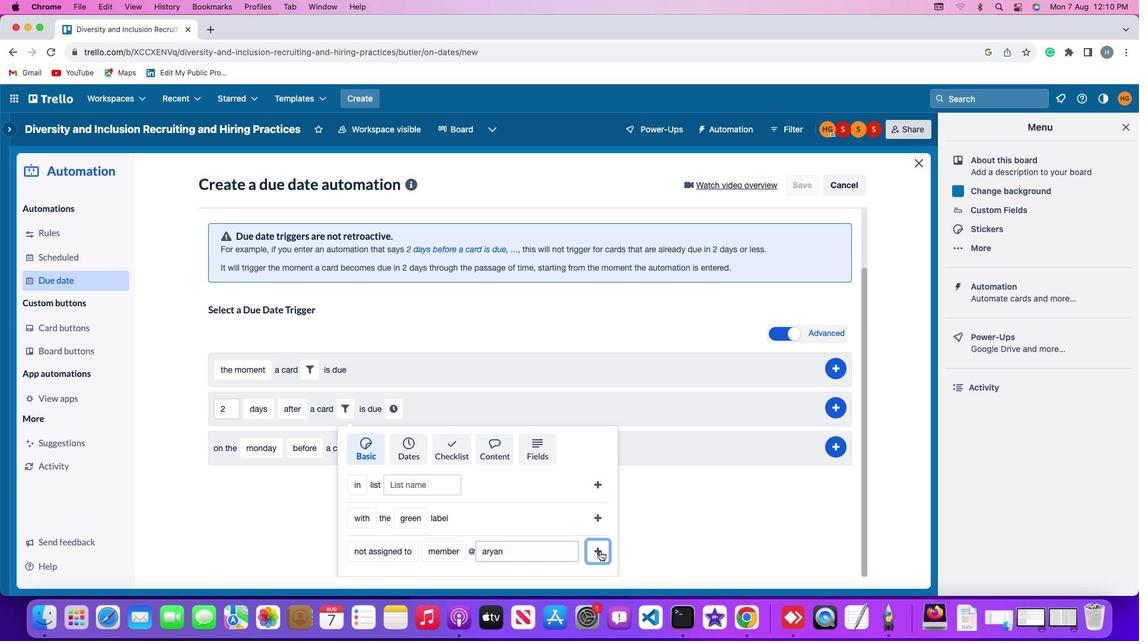 
Action: Mouse moved to (547, 472)
Screenshot: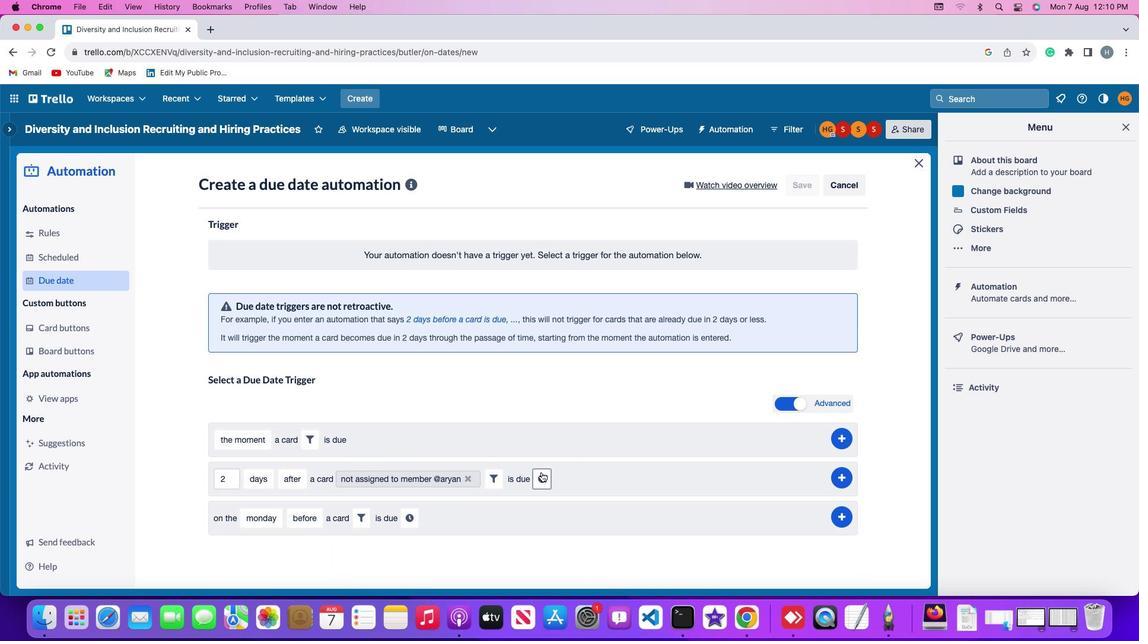 
Action: Mouse pressed left at (547, 472)
Screenshot: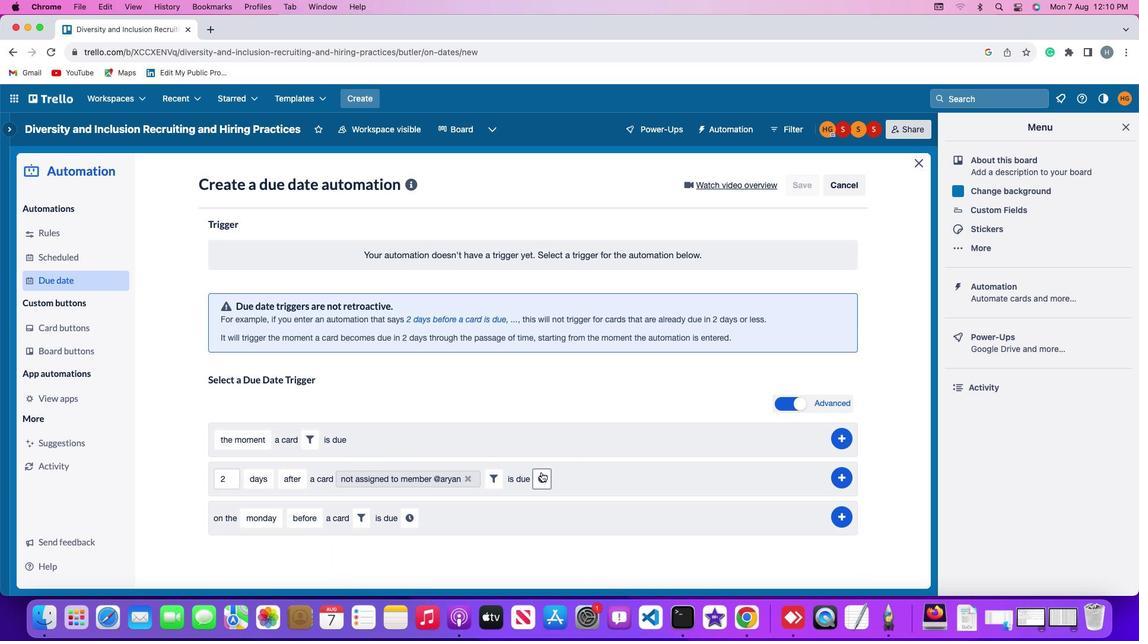 
Action: Mouse moved to (574, 480)
Screenshot: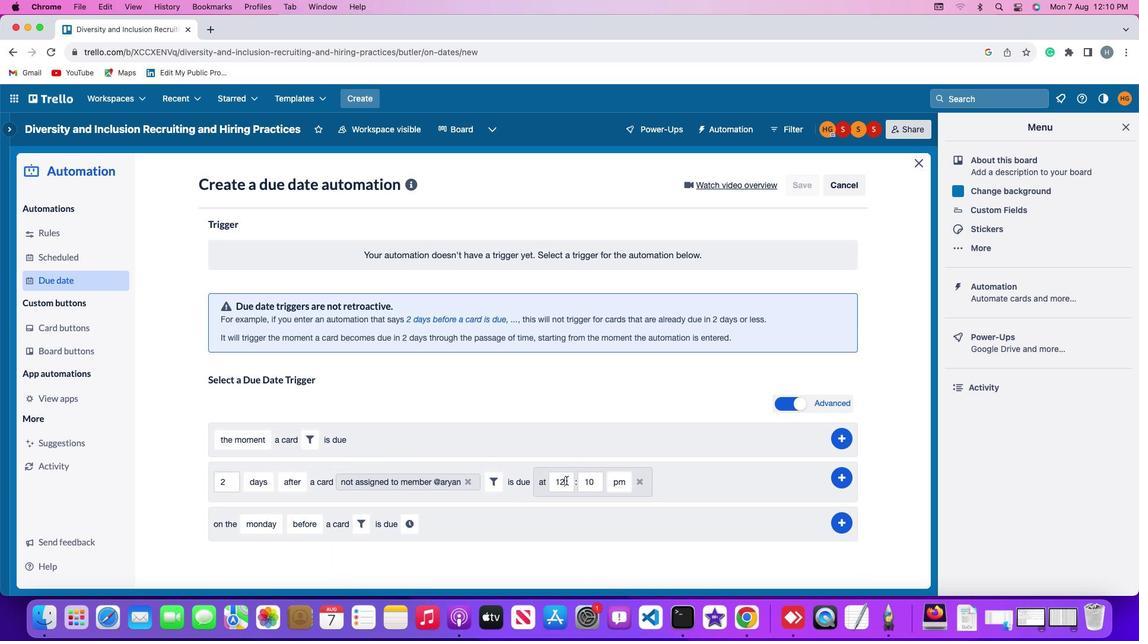 
Action: Mouse pressed left at (574, 480)
Screenshot: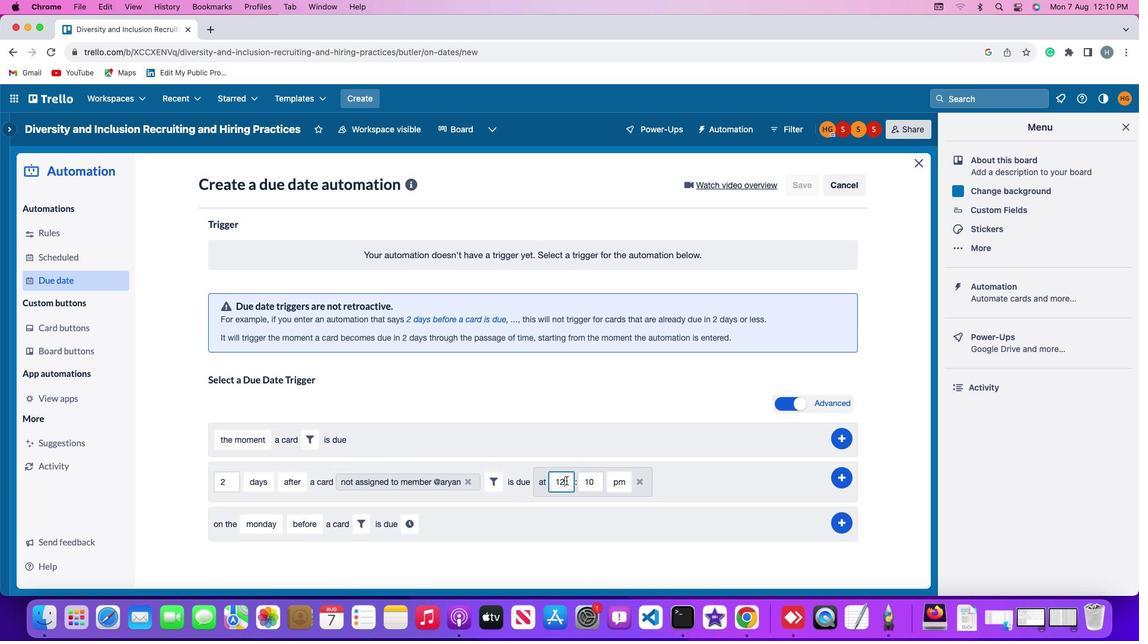 
Action: Mouse moved to (575, 480)
Screenshot: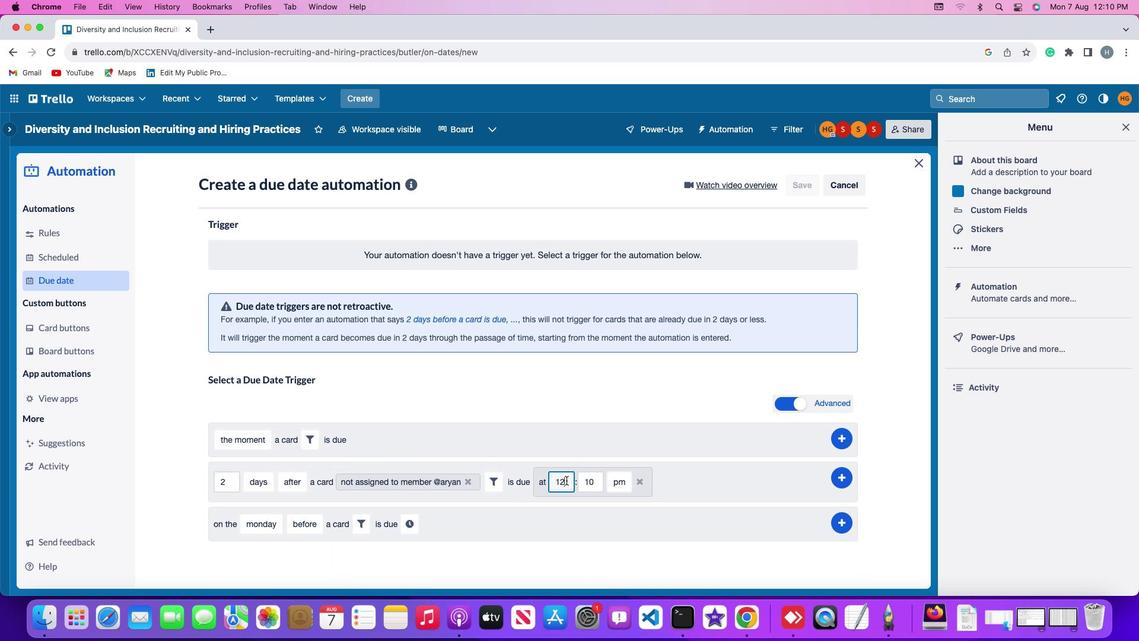 
Action: Key pressed Key.backspaceKey.backspace'1''1'
Screenshot: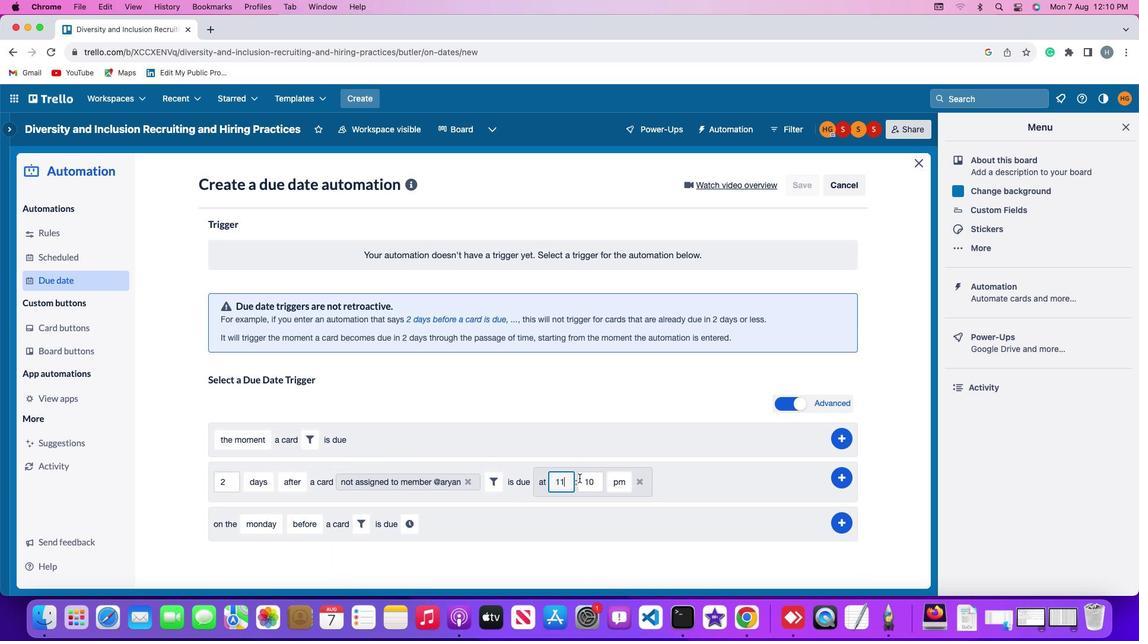 
Action: Mouse moved to (614, 485)
Screenshot: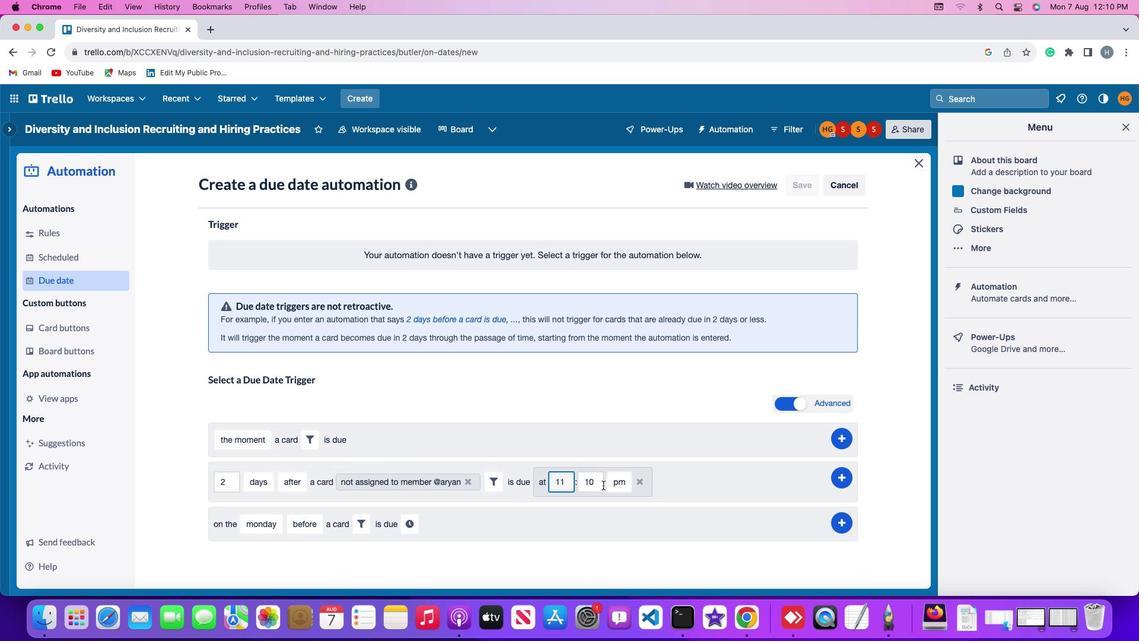 
Action: Mouse pressed left at (614, 485)
Screenshot: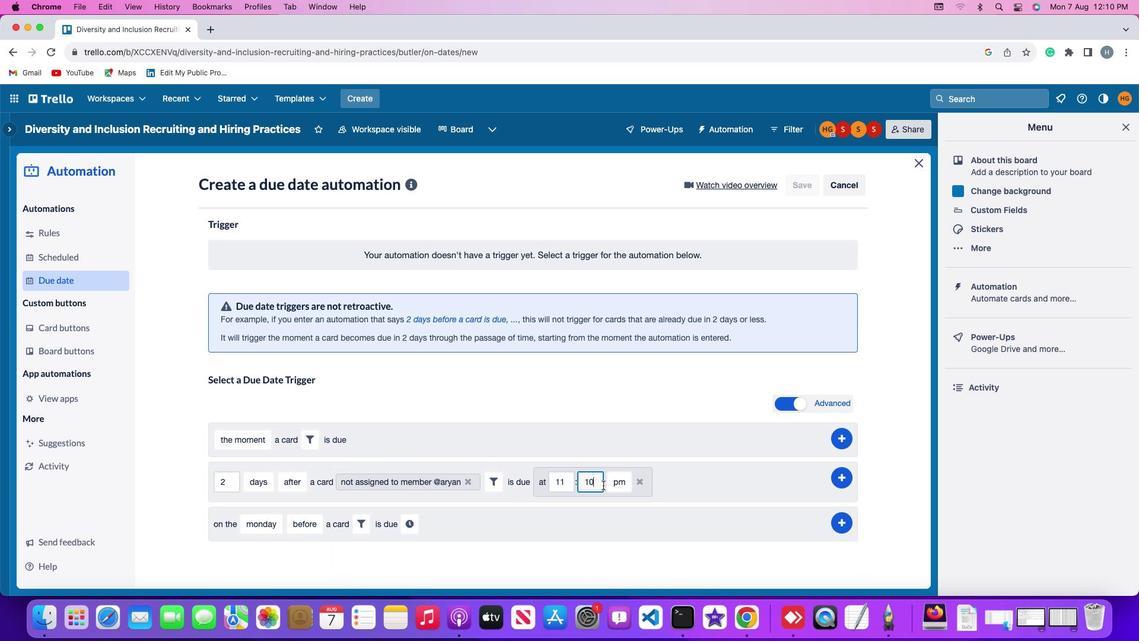 
Action: Key pressed Key.backspaceKey.backspace'0''0'
Screenshot: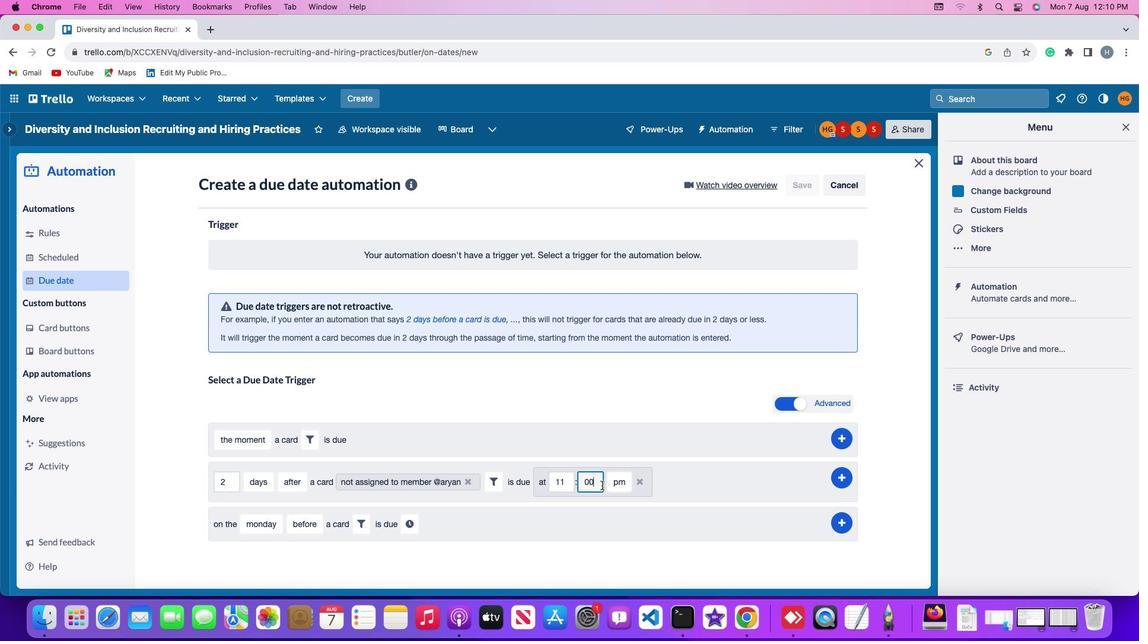 
Action: Mouse moved to (639, 486)
Screenshot: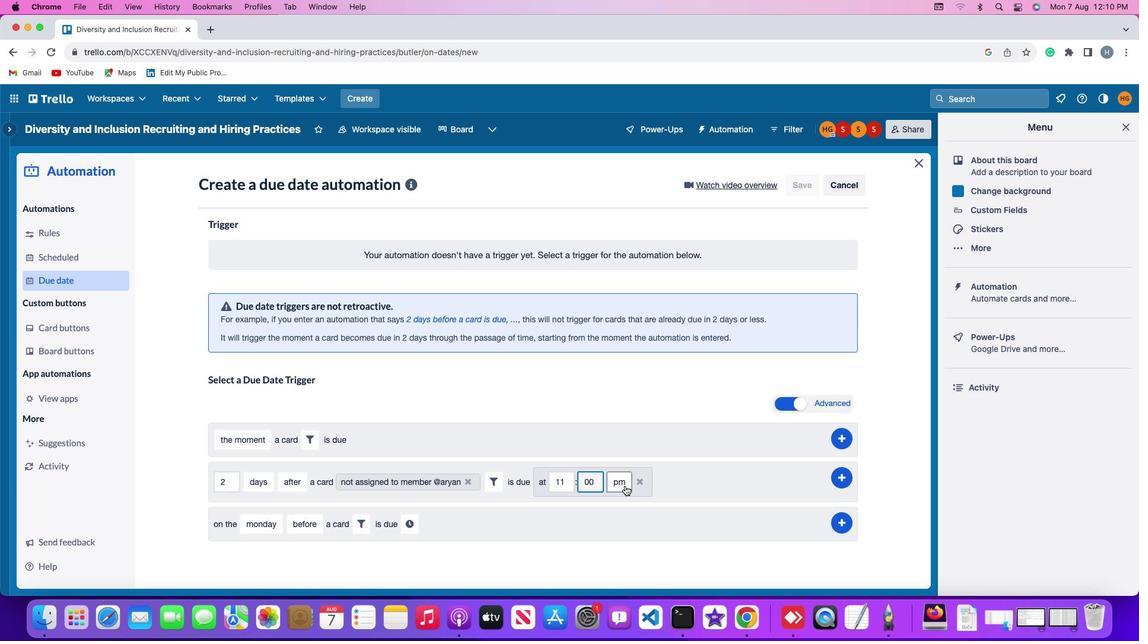 
Action: Mouse pressed left at (639, 486)
Screenshot: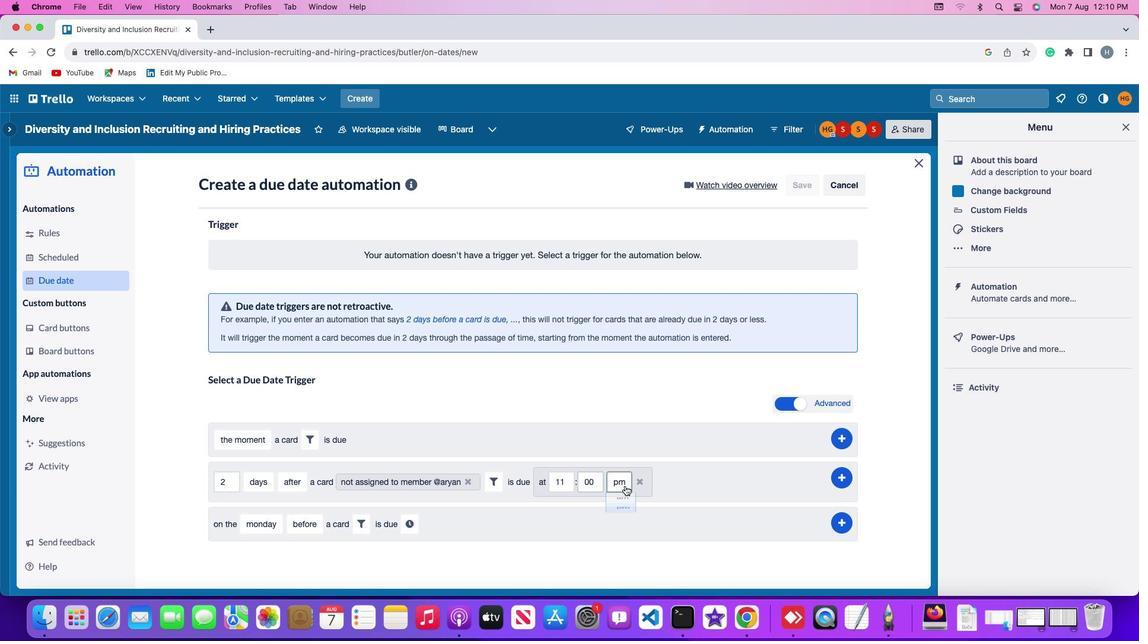 
Action: Mouse moved to (630, 504)
Screenshot: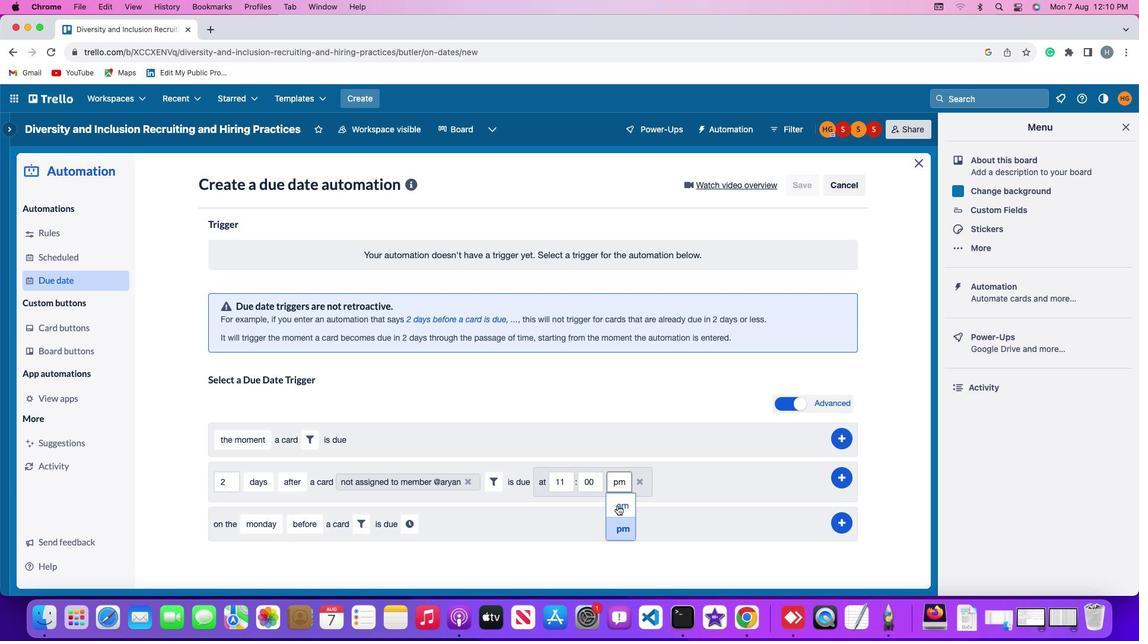 
Action: Mouse pressed left at (630, 504)
Screenshot: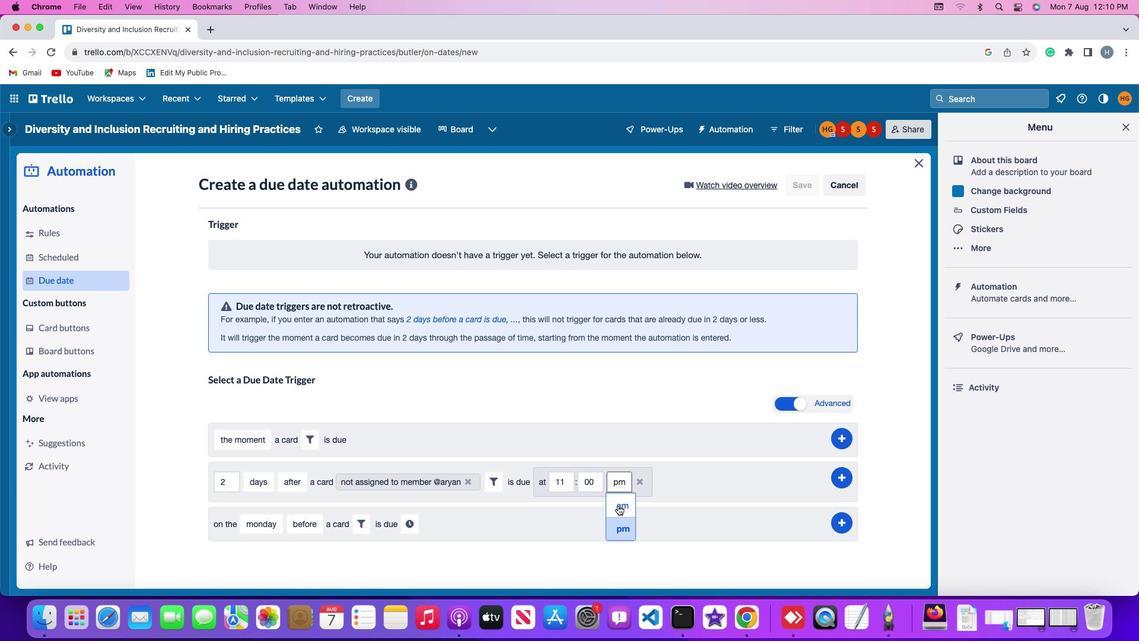 
Action: Mouse moved to (874, 474)
Screenshot: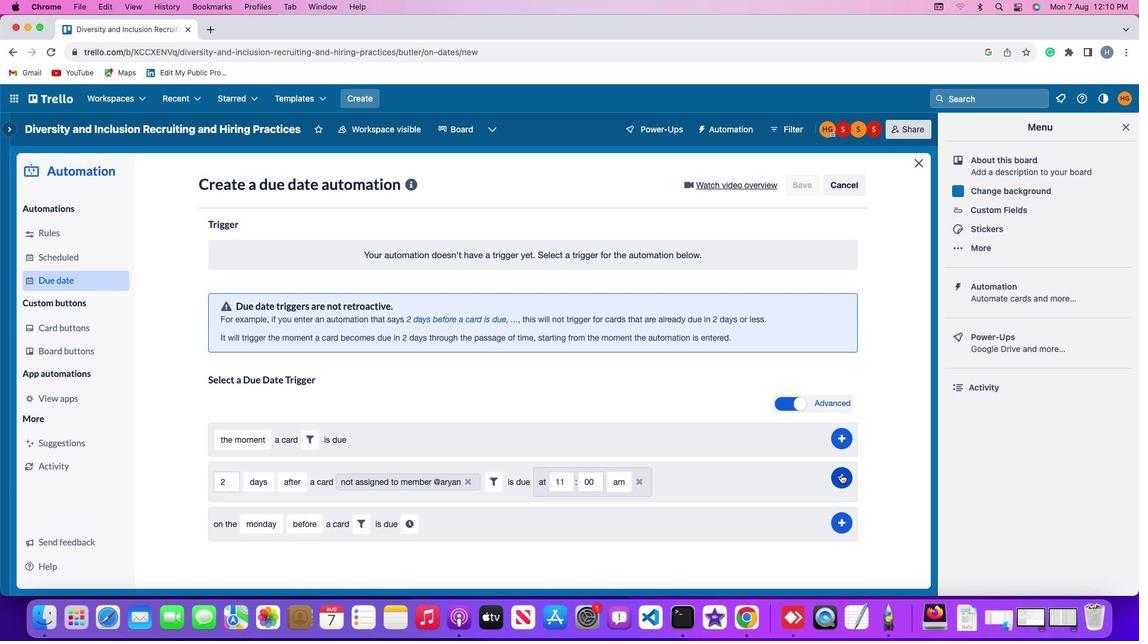 
Action: Mouse pressed left at (874, 474)
Screenshot: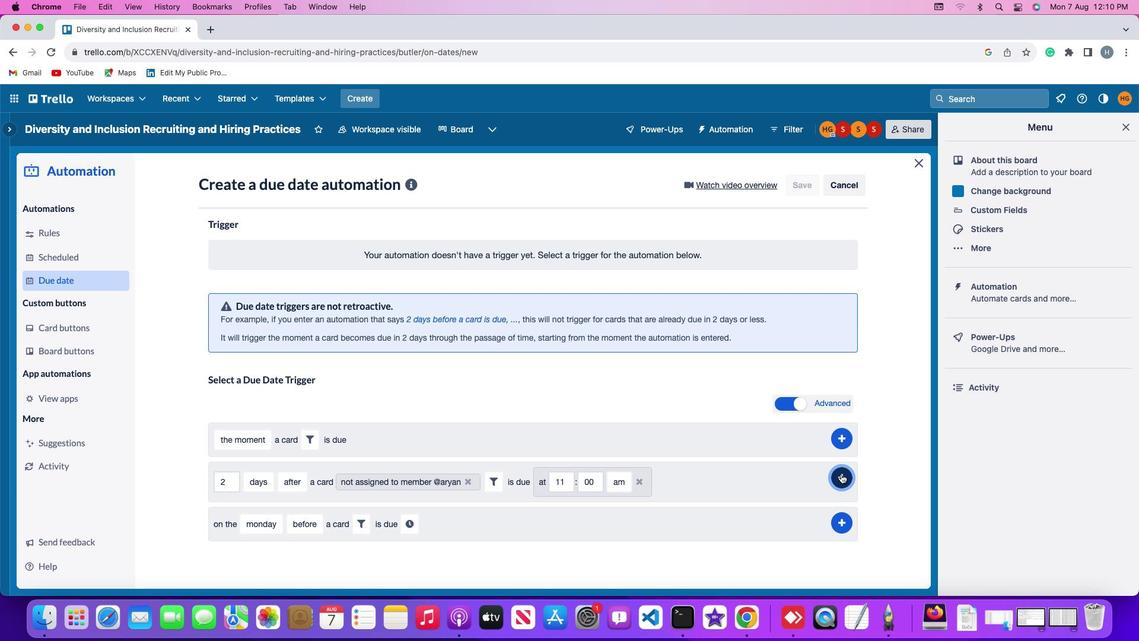 
Action: Mouse moved to (936, 360)
Screenshot: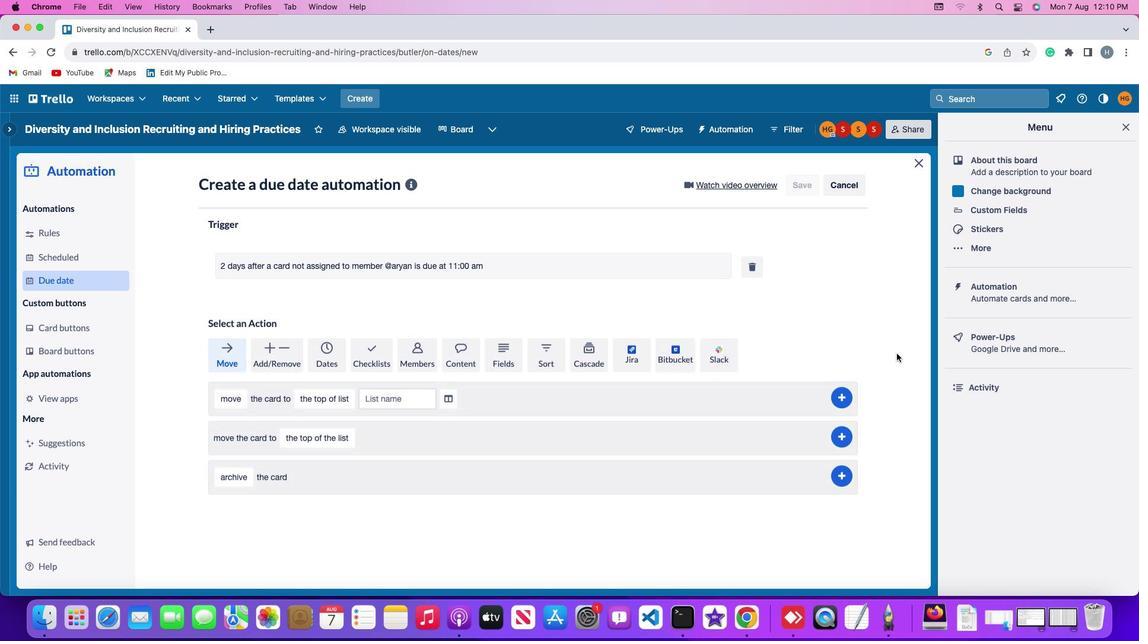 
